 Task: Select Grocery. Add to cart, from El Rancho Supermercado for 1980 Tibbs Avenue, Plains, Montana 59859, Cell Number 406-826-7954, following items : Large Red Apple_x000D_
 - 3, Ataulfo Mango (each)_x000D_
 - 2, Giant Berry Farms Strawberries (16 oz)_x000D_
 - 1, Cilantro (bunch)_x000D_
 - 3, Oak Farms 1 gal Dairy Whole Milk with Vitamin D Jug_x000D_
 - 2, Best Maid Hamburger Slices Pickles (32 oz)_x000D_
 - 3, Bimbo Roles De Canela Cinnamon Rolls with Raisins (12.34 oz)_x000D_
 - 1, Coca-Cola Soda Bottle (16.9 oz x 6 ct)_x000D_
 - 2, Signature Select Tomatoes Diced (14.5 oz)_x000D_
 - 3, Taco Bell Original Taco Seasoning Mixed Packet (1 oz)_x000D_
 - 2
Action: Mouse moved to (318, 96)
Screenshot: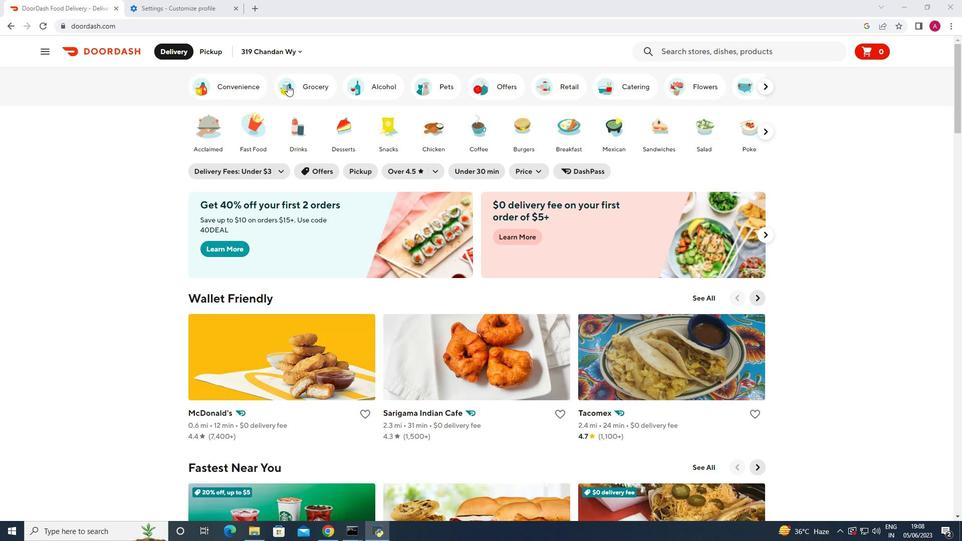 
Action: Mouse pressed left at (318, 96)
Screenshot: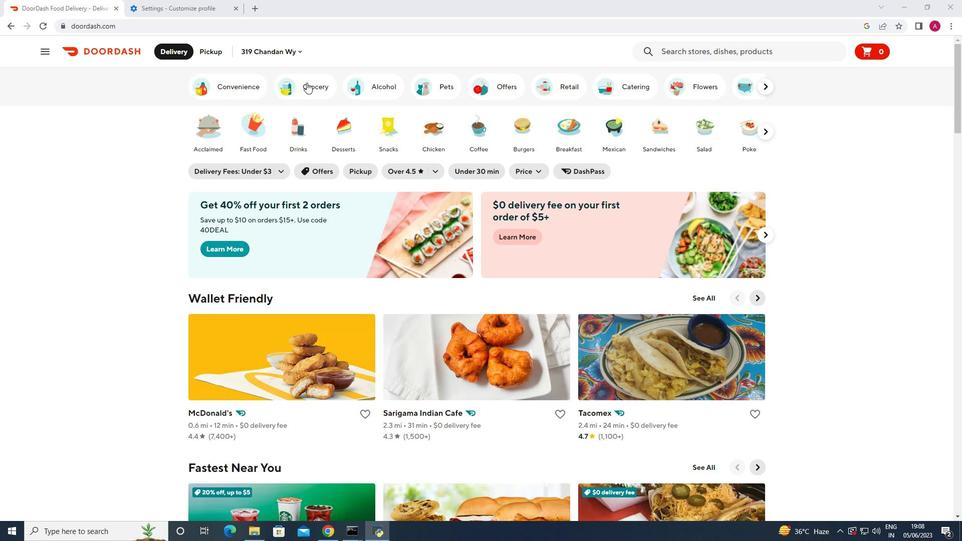 
Action: Mouse moved to (286, 373)
Screenshot: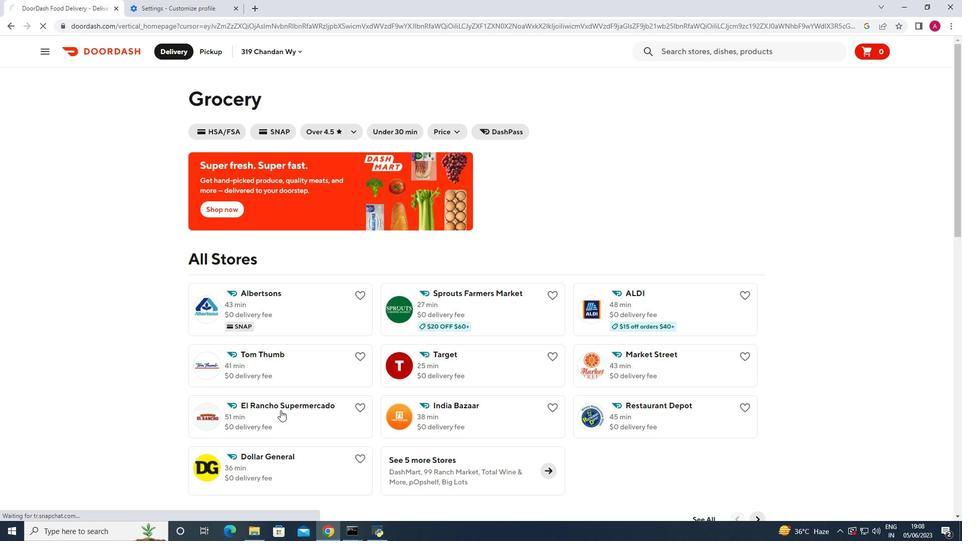 
Action: Mouse pressed left at (286, 373)
Screenshot: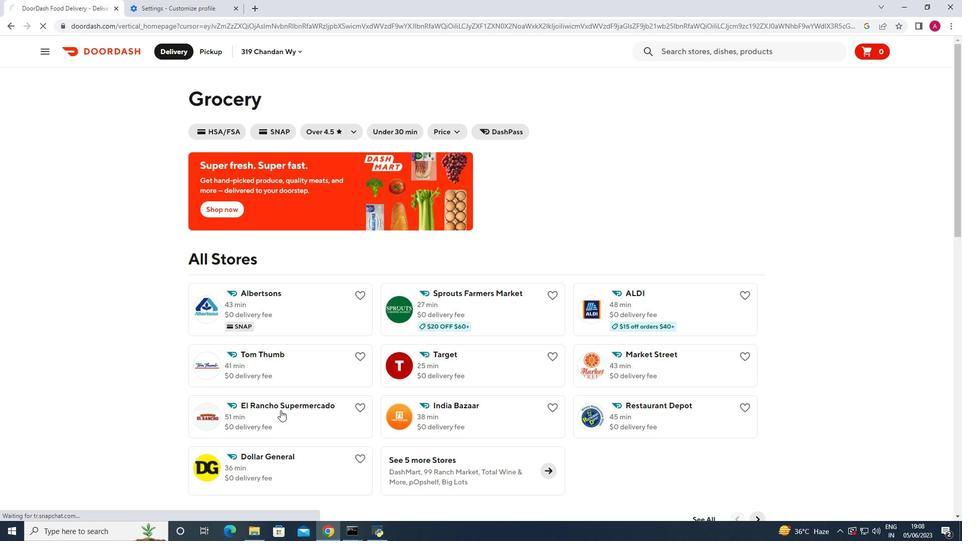 
Action: Mouse moved to (277, 403)
Screenshot: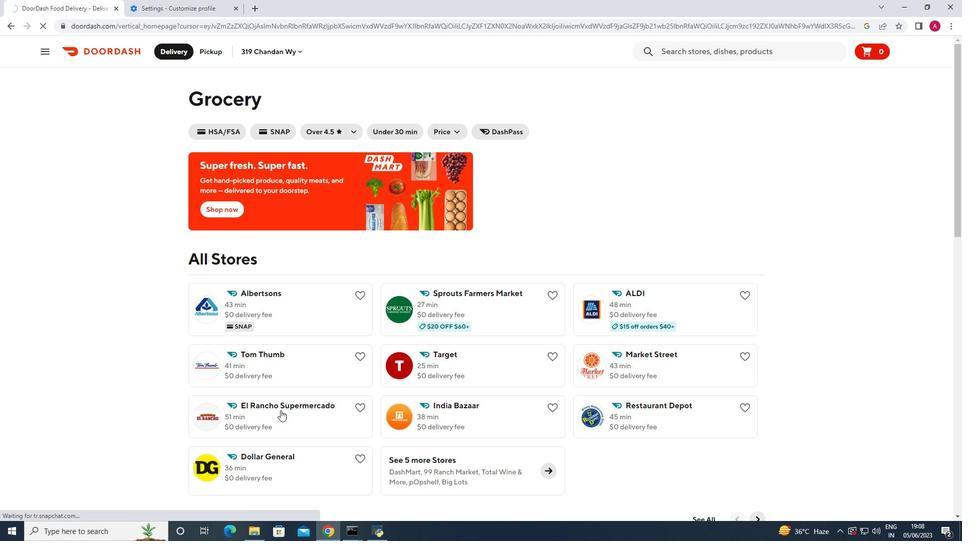 
Action: Mouse pressed left at (277, 403)
Screenshot: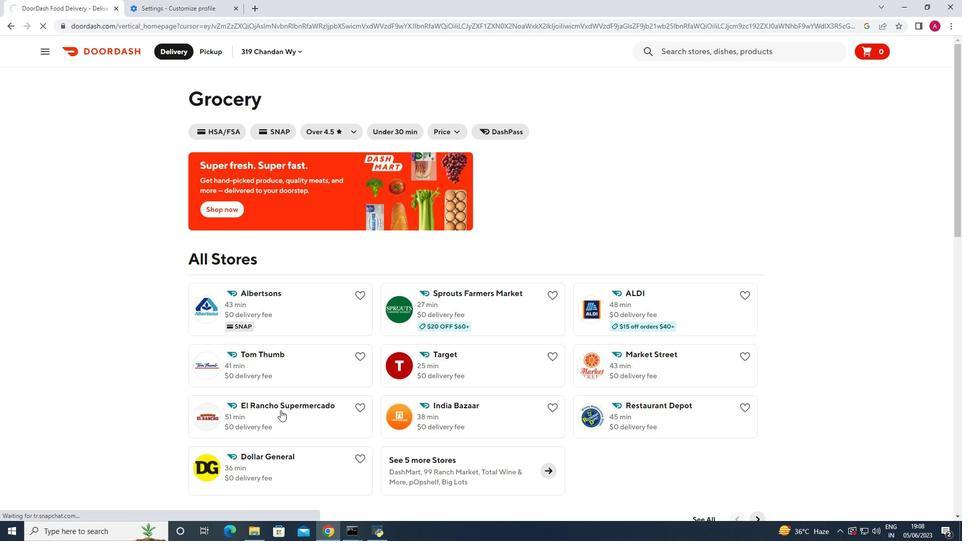 
Action: Mouse moved to (208, 47)
Screenshot: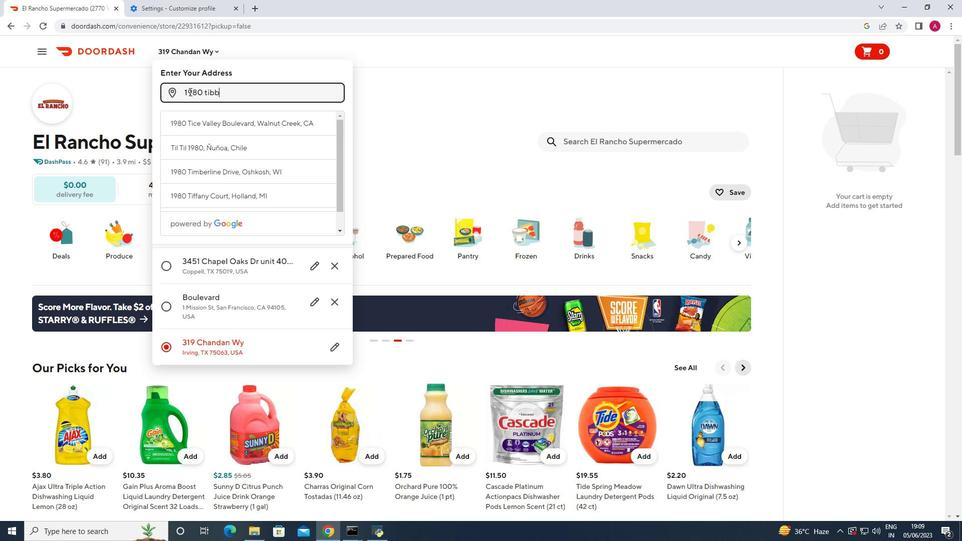 
Action: Mouse pressed left at (208, 47)
Screenshot: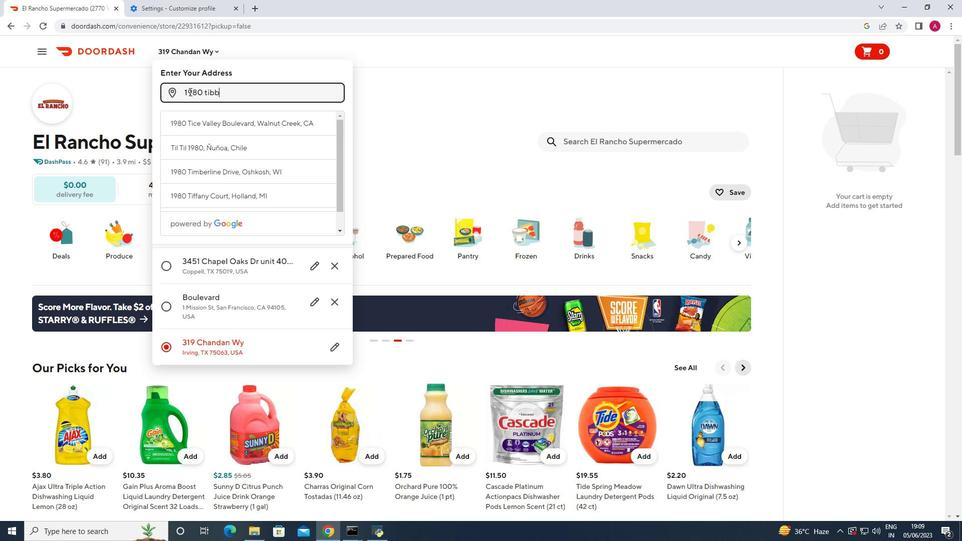 
Action: Mouse moved to (210, 89)
Screenshot: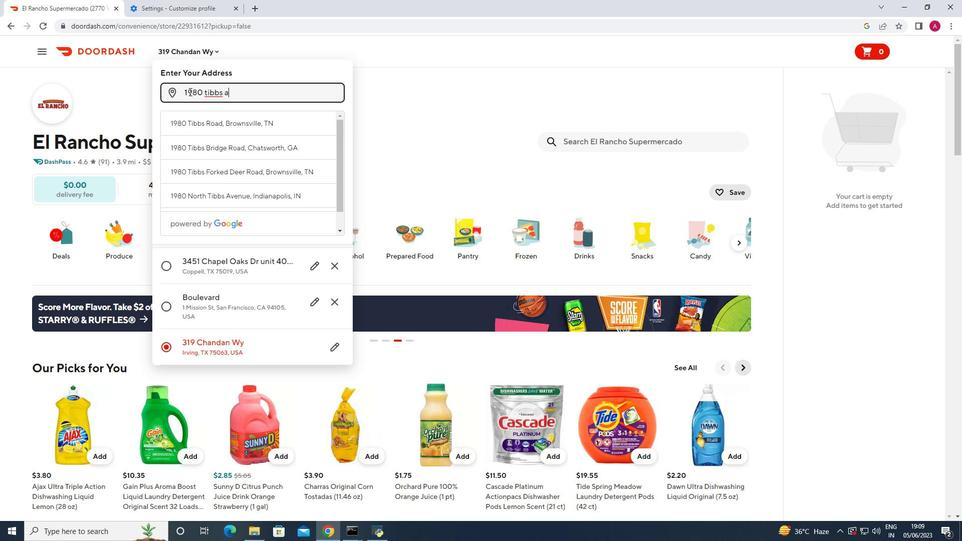 
Action: Mouse pressed left at (210, 89)
Screenshot: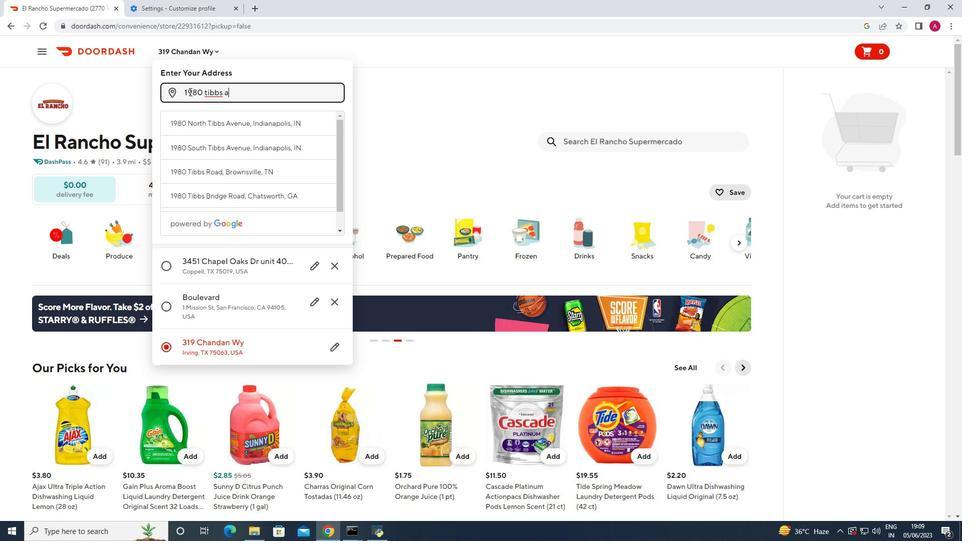 
Action: Key pressed 1980<Key.space>tibbs<Key.space>avenue<Key.space>plains<Key.space>supermercado<Key.space><Key.enter>
Screenshot: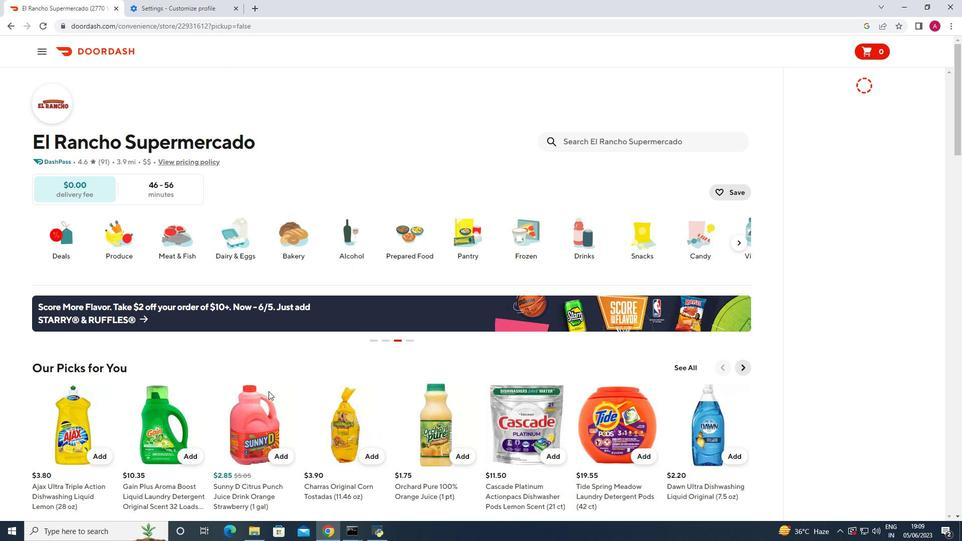 
Action: Mouse moved to (229, 204)
Screenshot: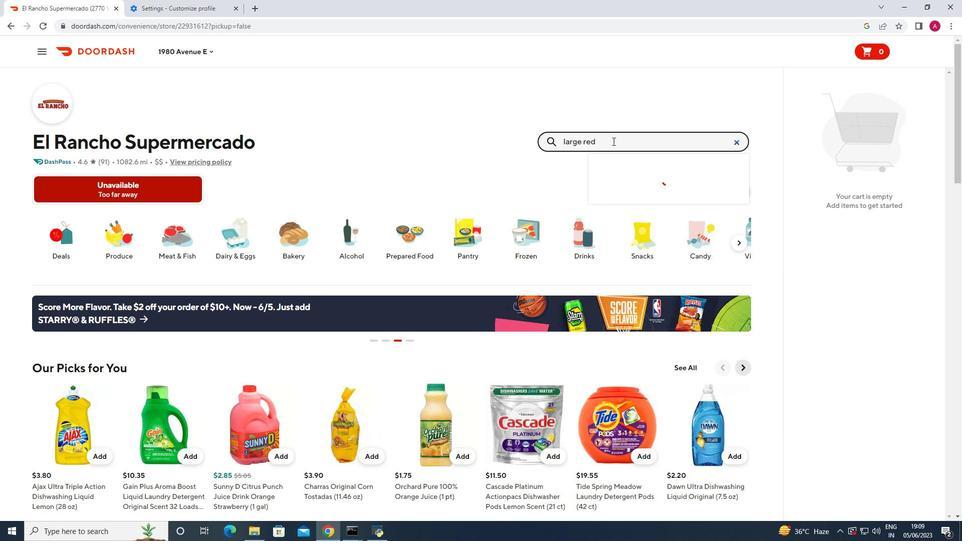 
Action: Mouse scrolled (229, 204) with delta (0, 0)
Screenshot: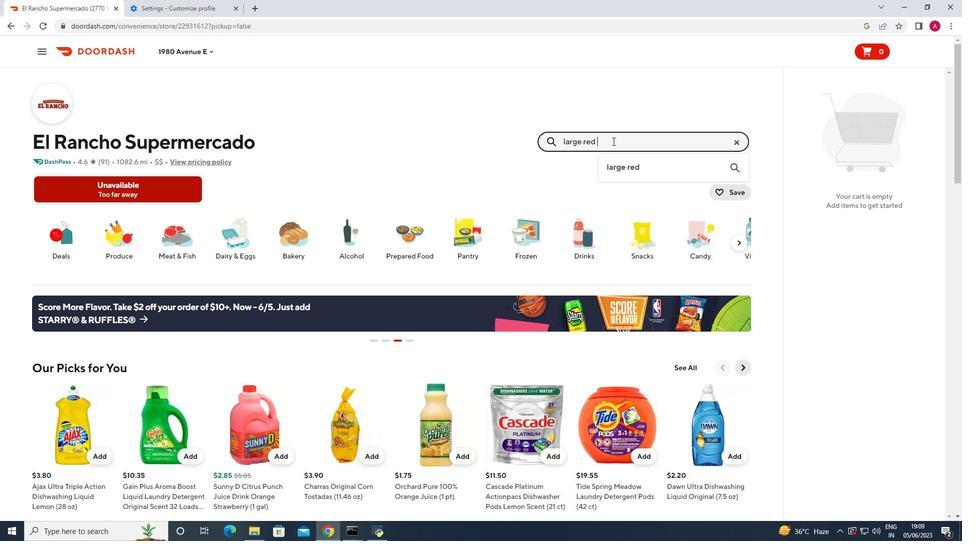 
Action: Mouse scrolled (229, 204) with delta (0, 0)
Screenshot: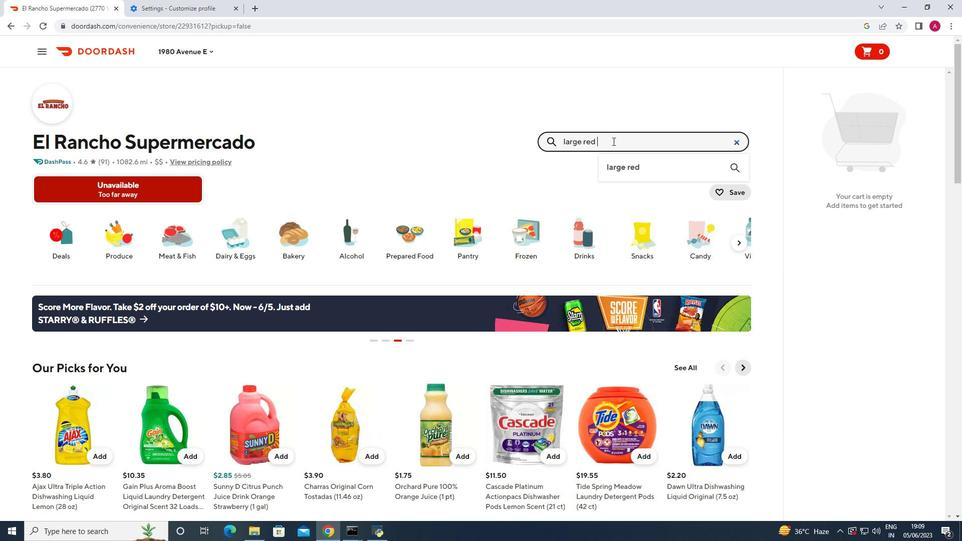 
Action: Mouse scrolled (229, 203) with delta (0, 0)
Screenshot: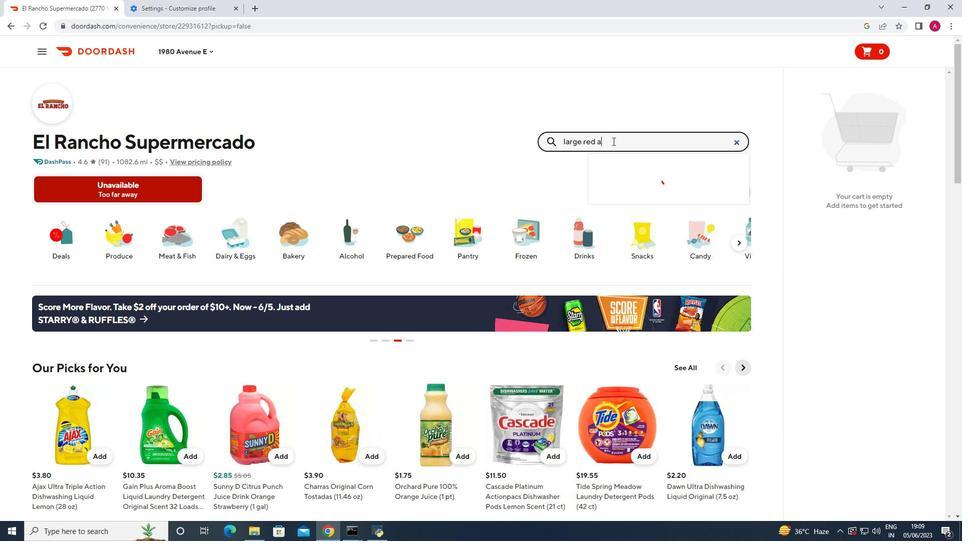 
Action: Mouse scrolled (229, 203) with delta (0, 0)
Screenshot: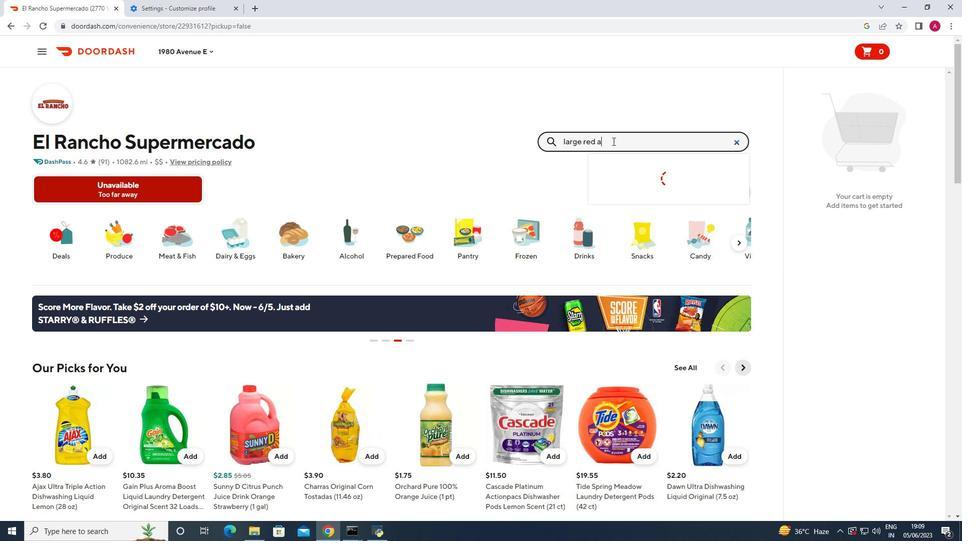 
Action: Mouse scrolled (229, 204) with delta (0, 0)
Screenshot: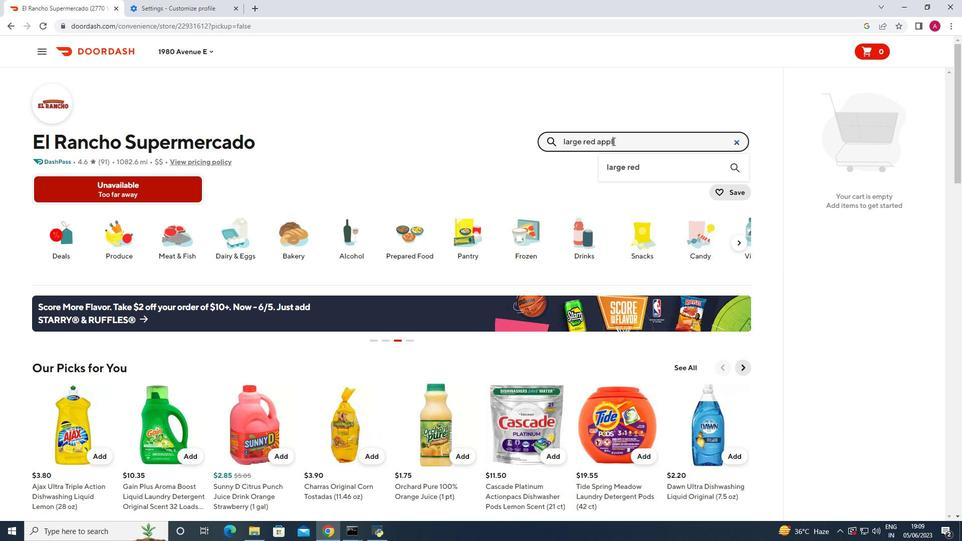 
Action: Mouse scrolled (229, 204) with delta (0, 0)
Screenshot: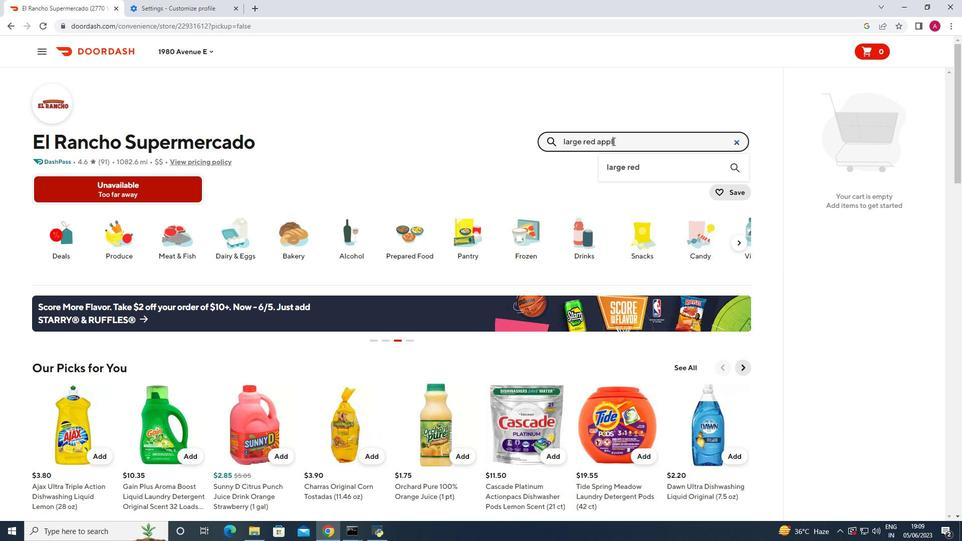 
Action: Mouse scrolled (229, 204) with delta (0, 0)
Screenshot: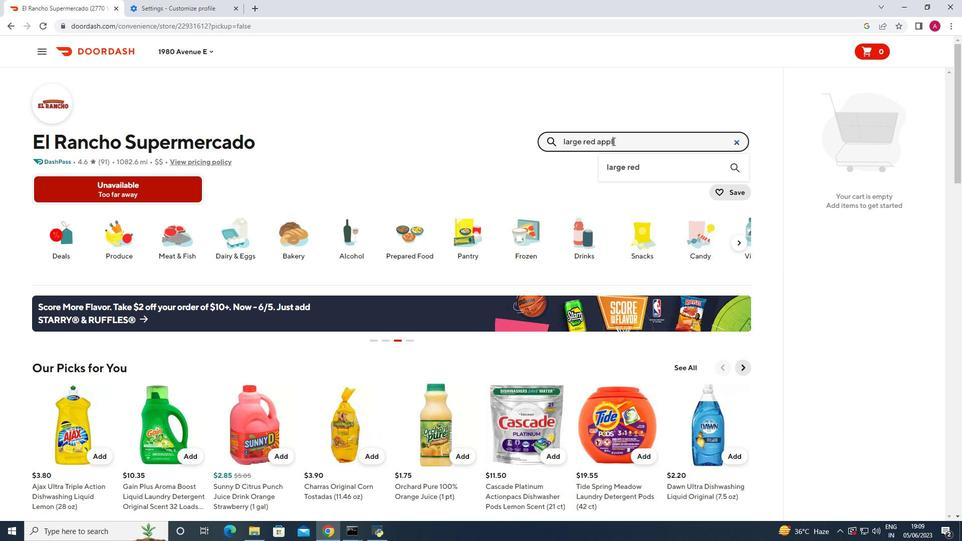 
Action: Mouse moved to (398, 96)
Screenshot: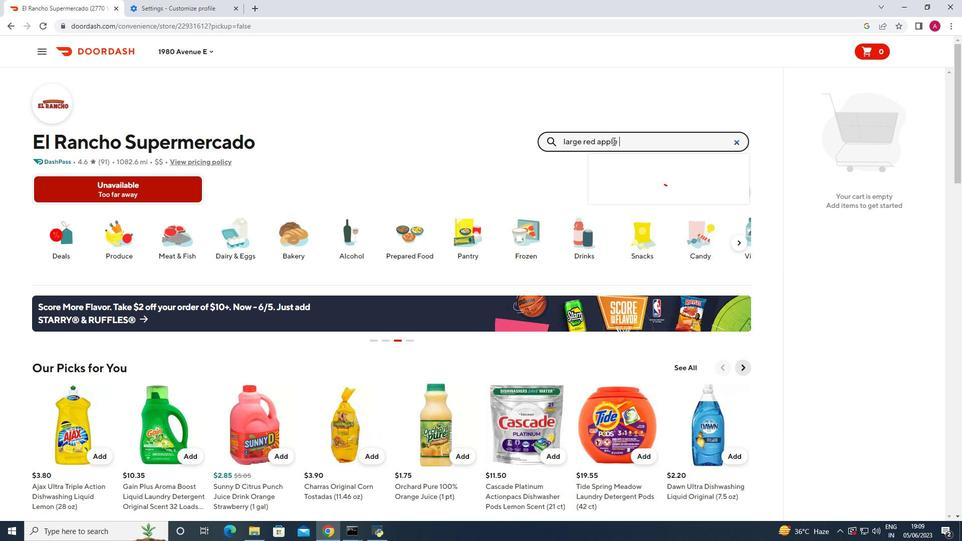 
Action: Mouse pressed left at (398, 96)
Screenshot: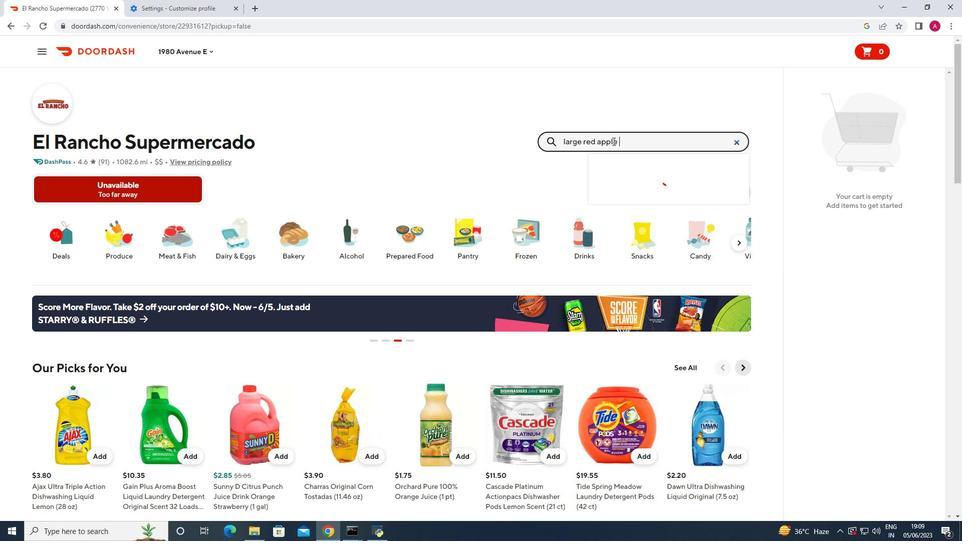 
Action: Mouse moved to (102, 49)
Screenshot: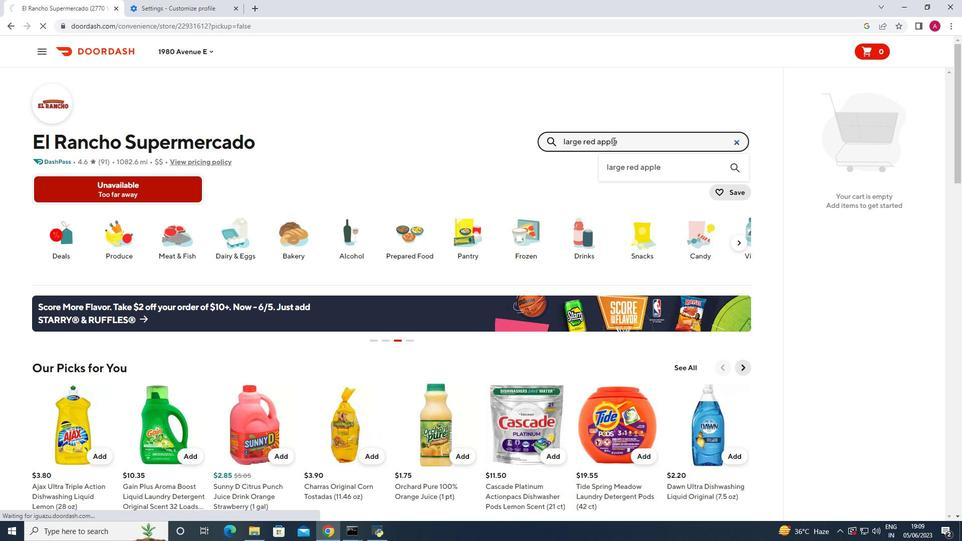 
Action: Mouse pressed left at (102, 49)
Screenshot: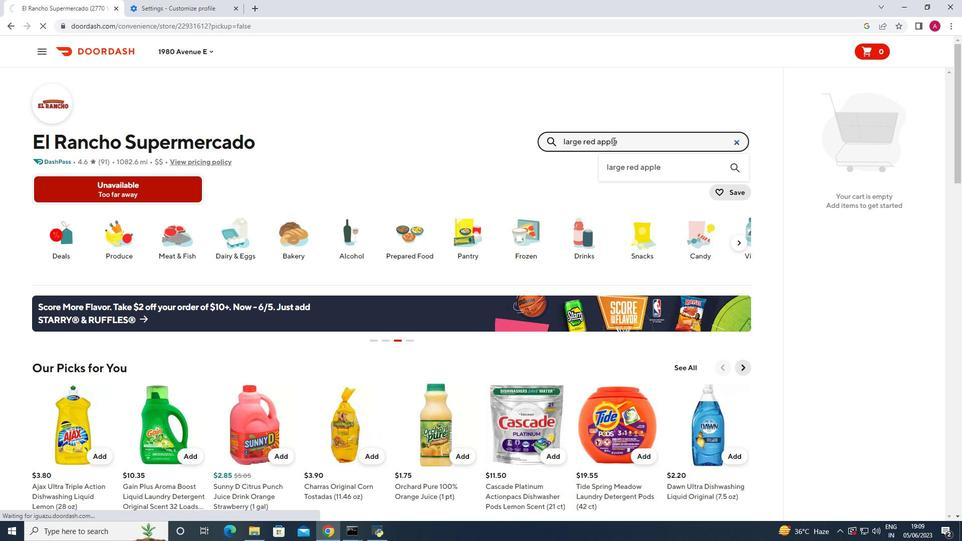 
Action: Mouse moved to (306, 82)
Screenshot: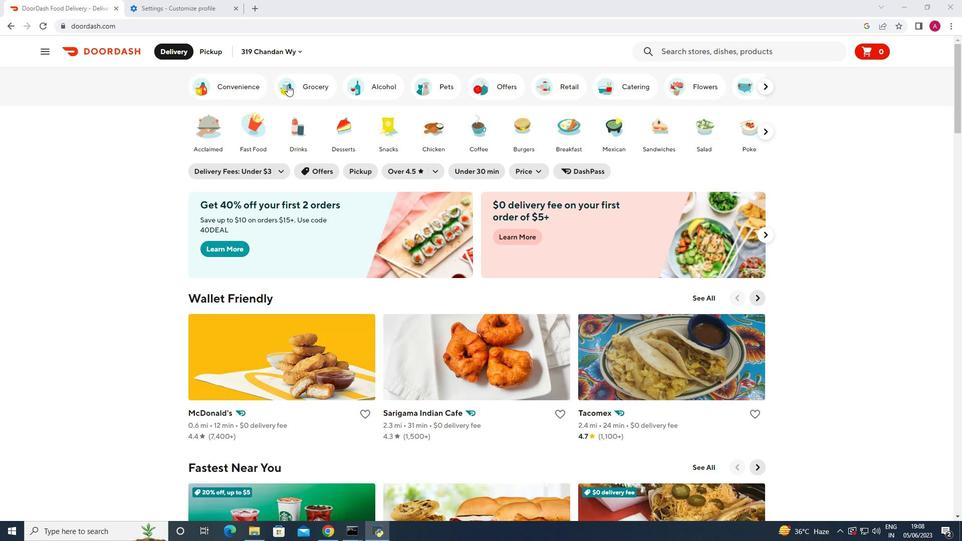 
Action: Mouse pressed left at (306, 82)
Screenshot: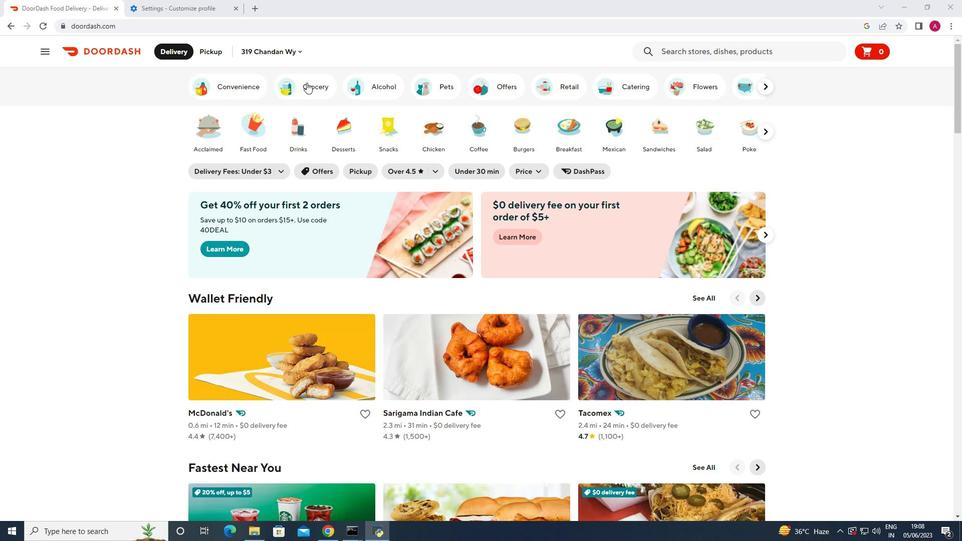 
Action: Mouse moved to (280, 410)
Screenshot: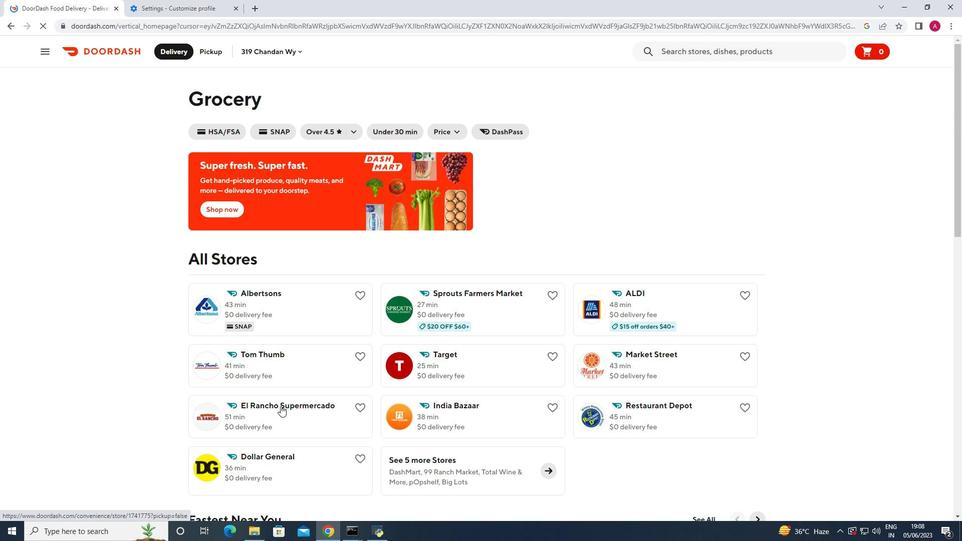 
Action: Mouse pressed left at (280, 410)
Screenshot: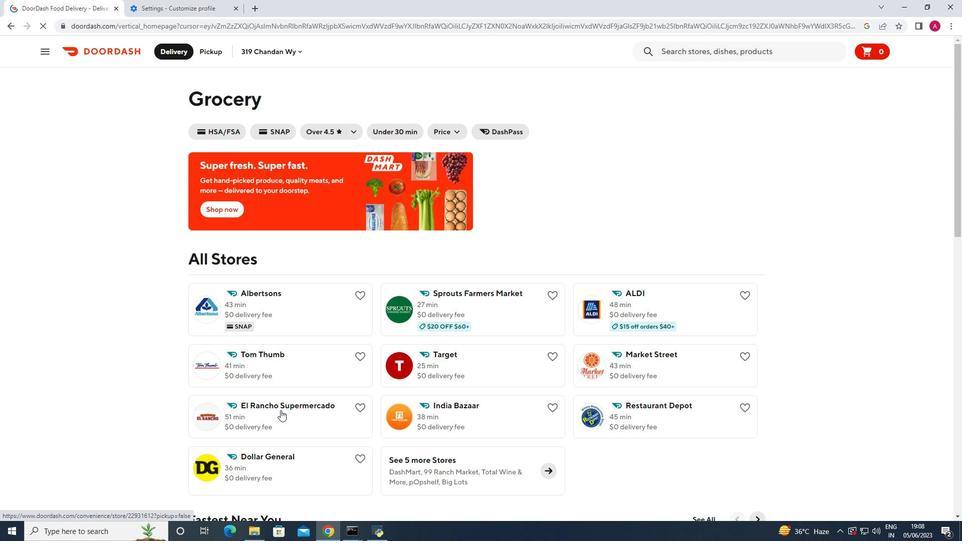 
Action: Mouse moved to (186, 53)
Screenshot: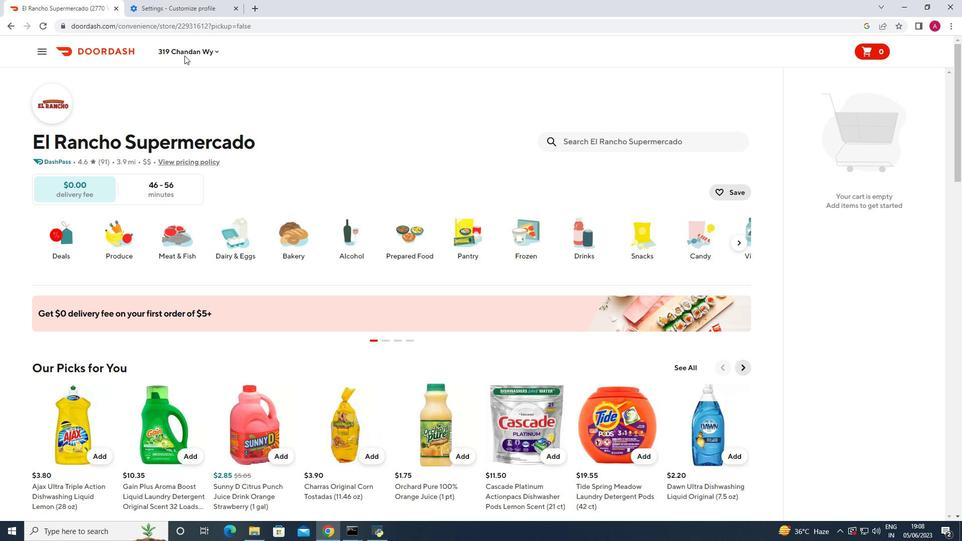 
Action: Mouse pressed left at (186, 53)
Screenshot: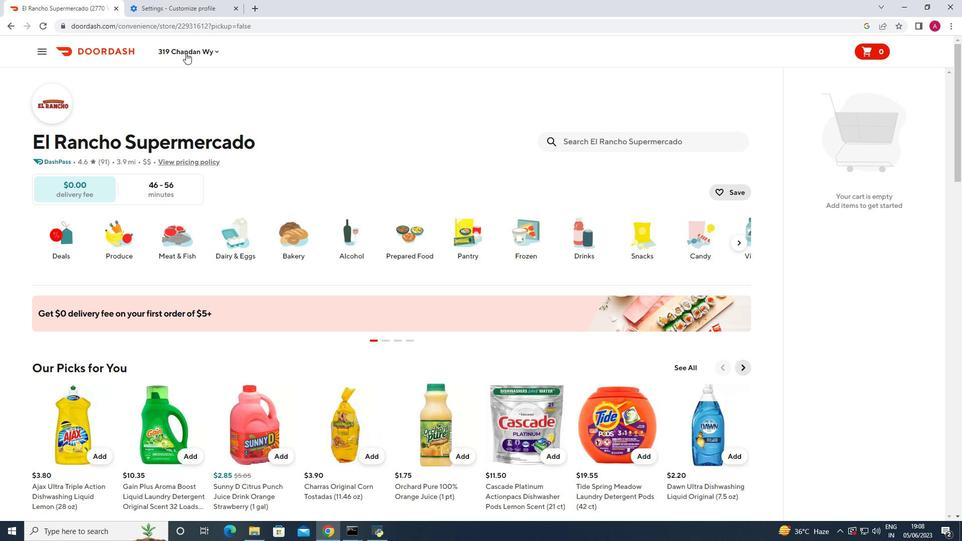 
Action: Mouse moved to (189, 91)
Screenshot: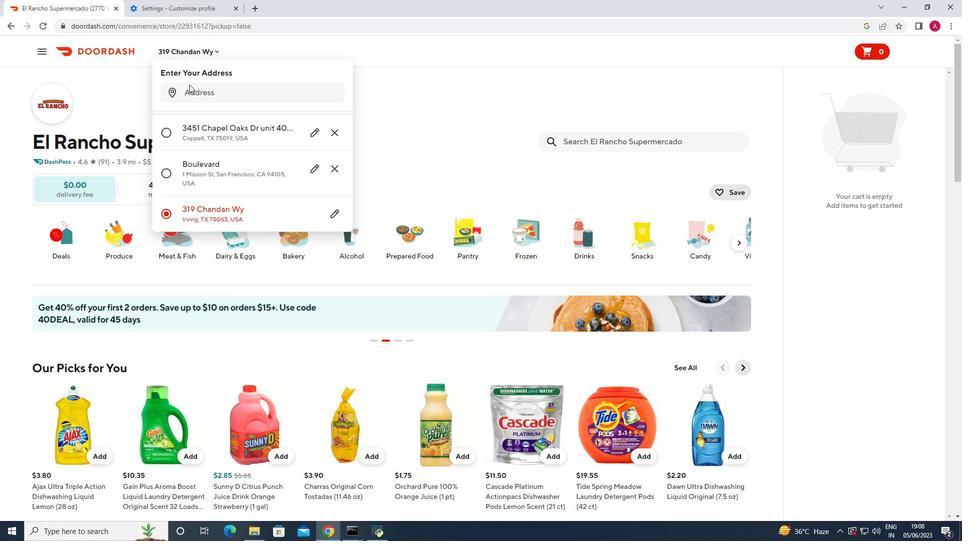 
Action: Mouse pressed left at (189, 91)
Screenshot: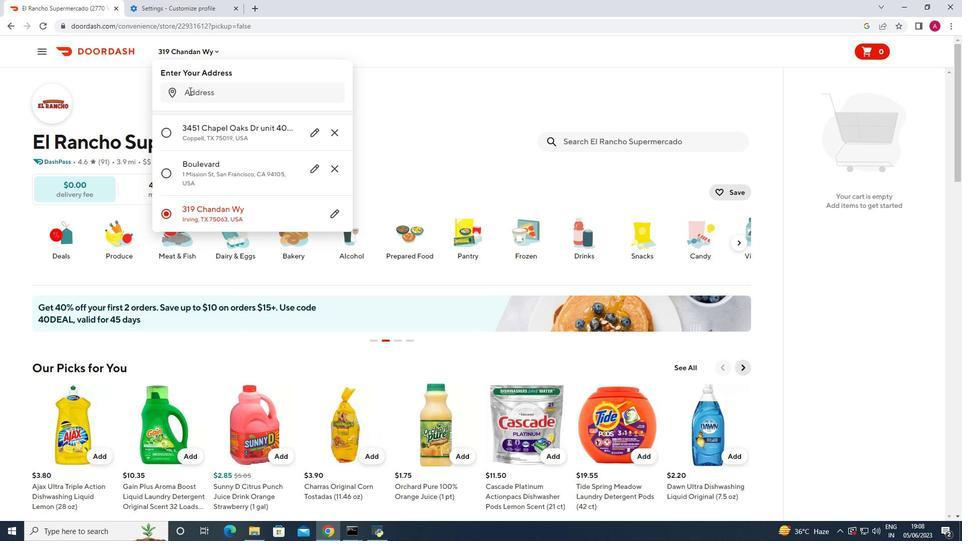 
Action: Mouse moved to (189, 91)
Screenshot: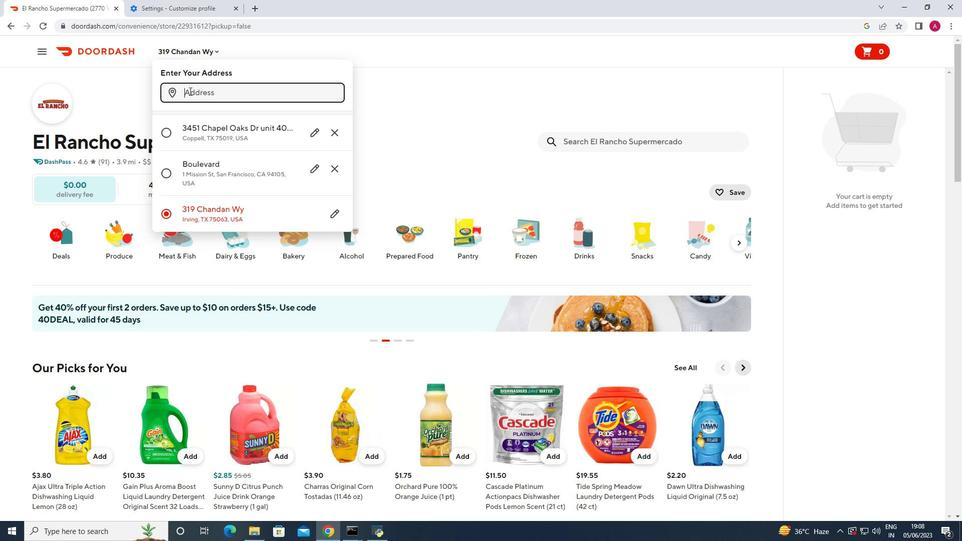 
Action: Key pressed 1980<Key.space>tibbs<Key.space>avenue<Key.space>plan<Key.backspace>ins<Key.space>montana<Key.space>59859<Key.enter>
Screenshot: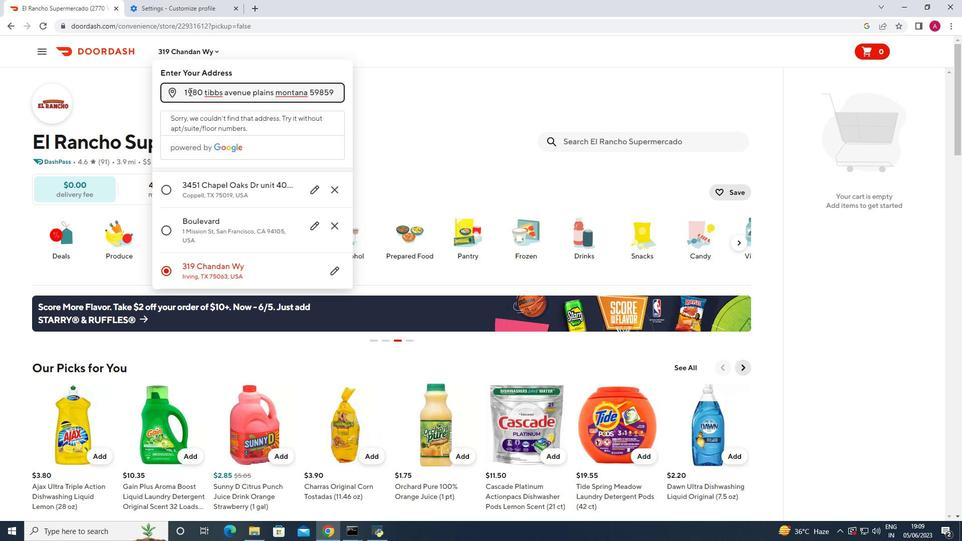 
Action: Mouse moved to (268, 391)
Screenshot: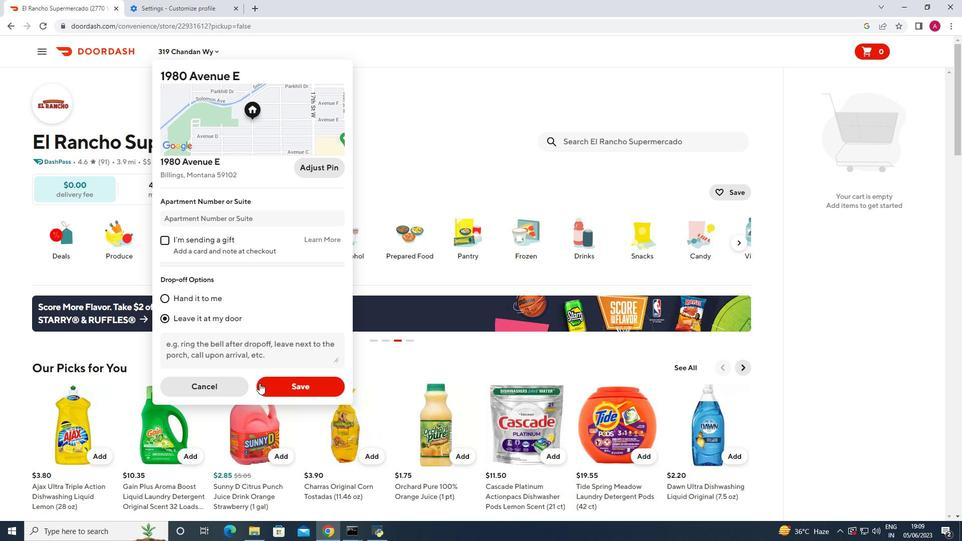 
Action: Mouse pressed left at (268, 391)
Screenshot: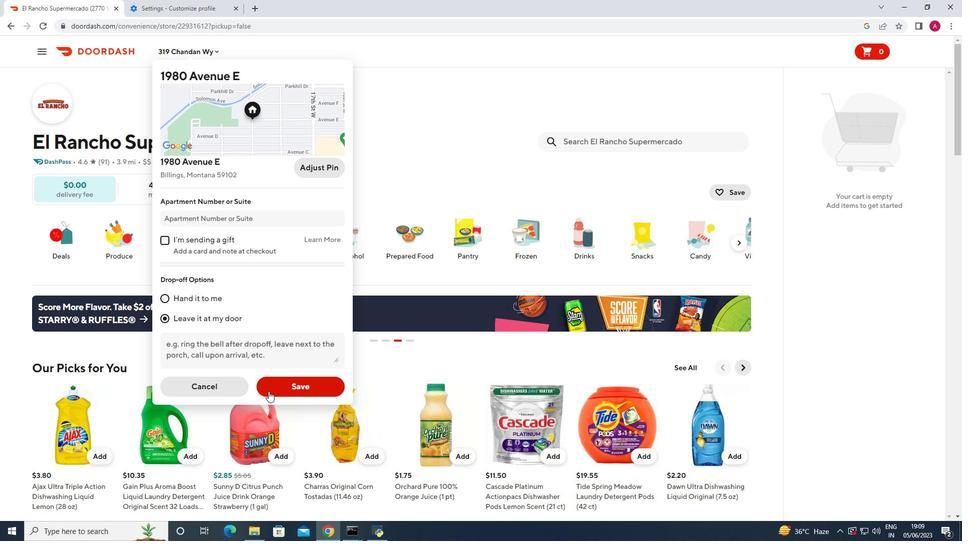 
Action: Mouse moved to (613, 141)
Screenshot: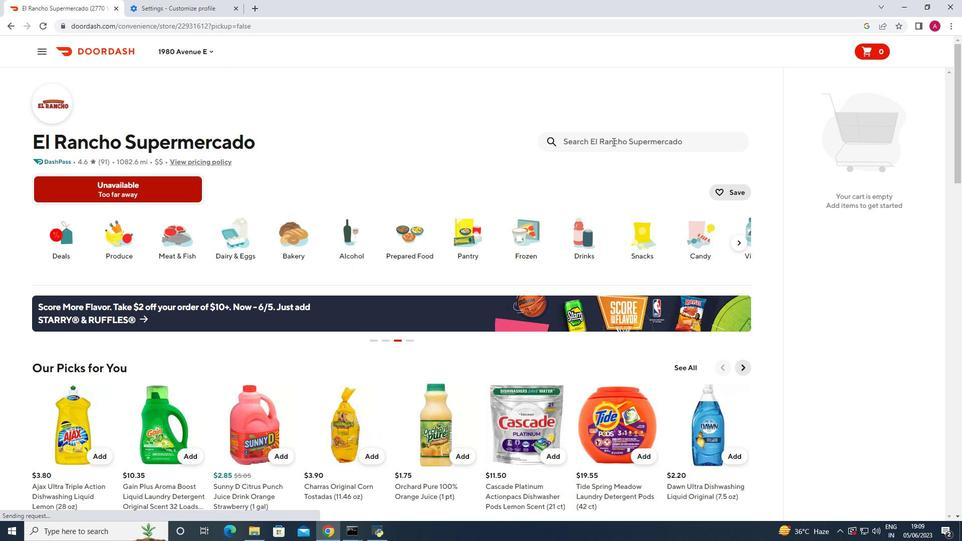 
Action: Mouse pressed left at (613, 141)
Screenshot: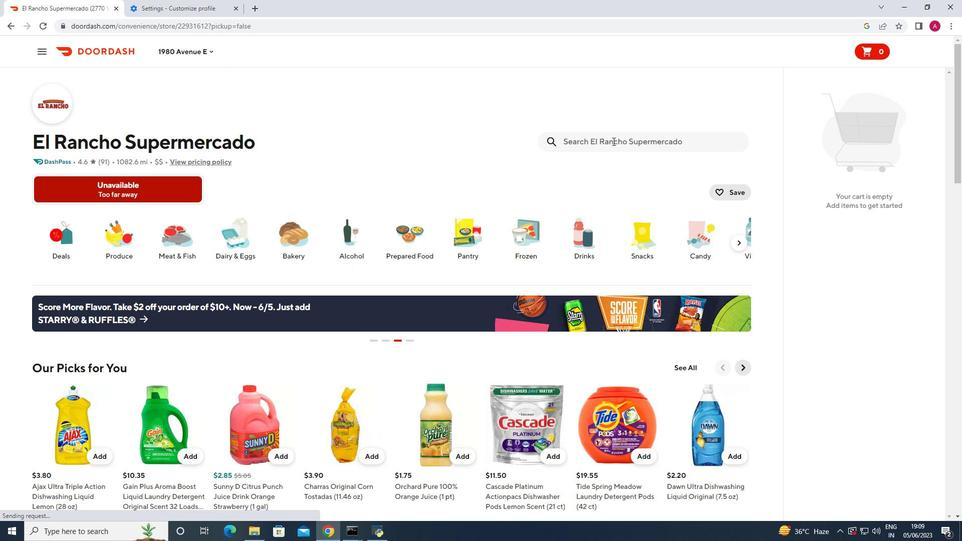 
Action: Key pressed large<Key.space>red<Key.space>apple<Key.space><Key.enter>
Screenshot: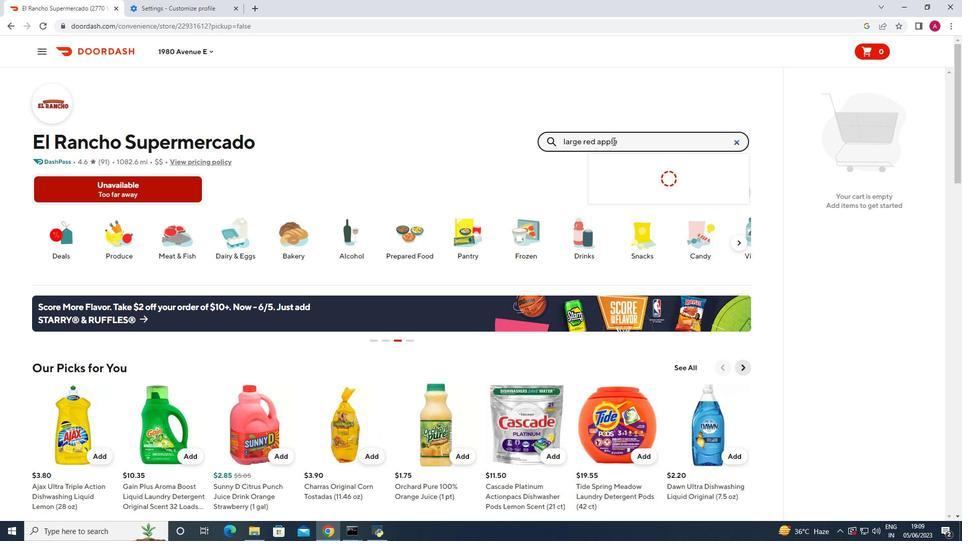 
Action: Mouse moved to (95, 242)
Screenshot: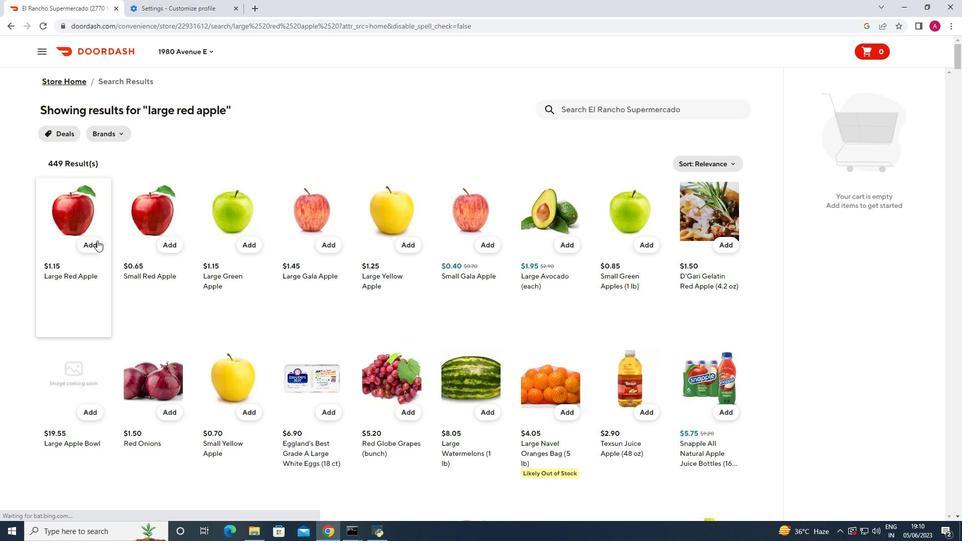 
Action: Mouse pressed left at (95, 242)
Screenshot: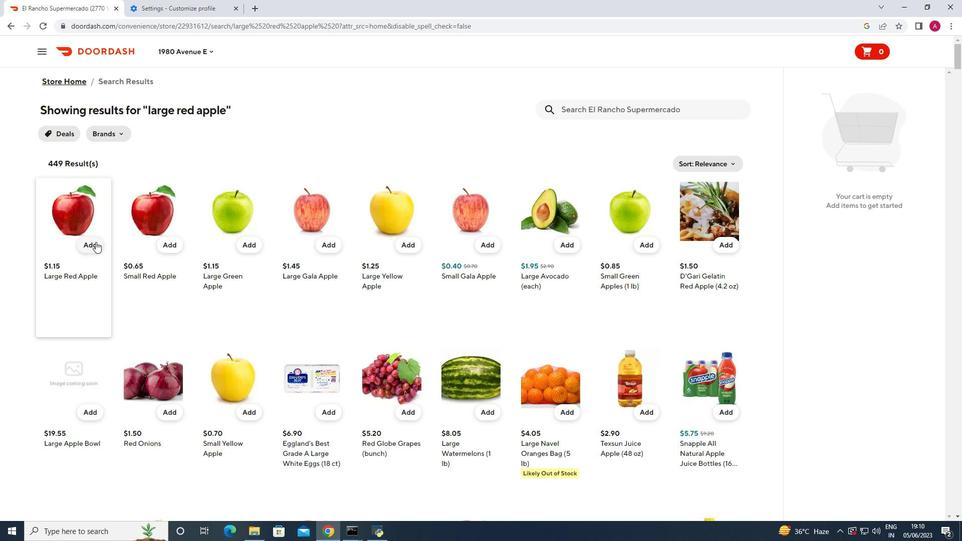 
Action: Mouse moved to (927, 158)
Screenshot: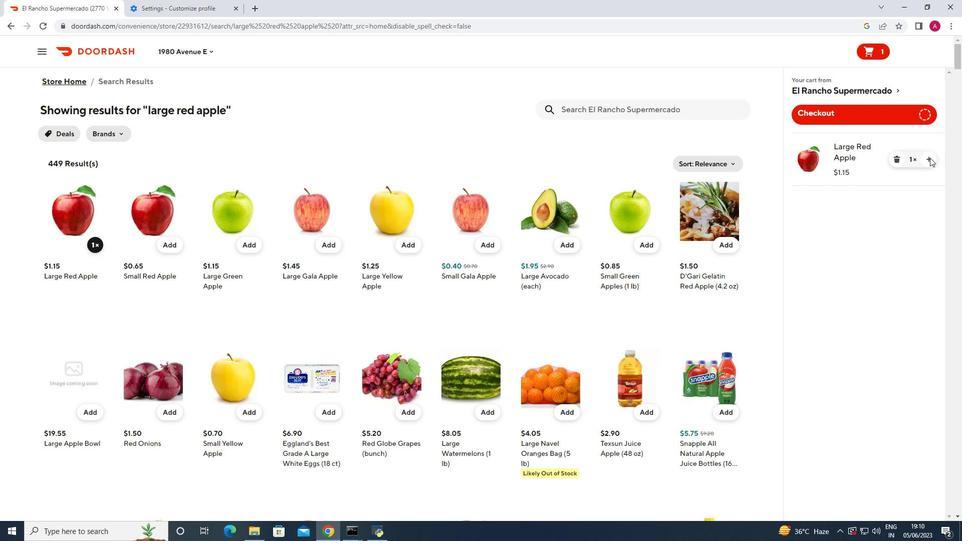 
Action: Mouse pressed left at (927, 158)
Screenshot: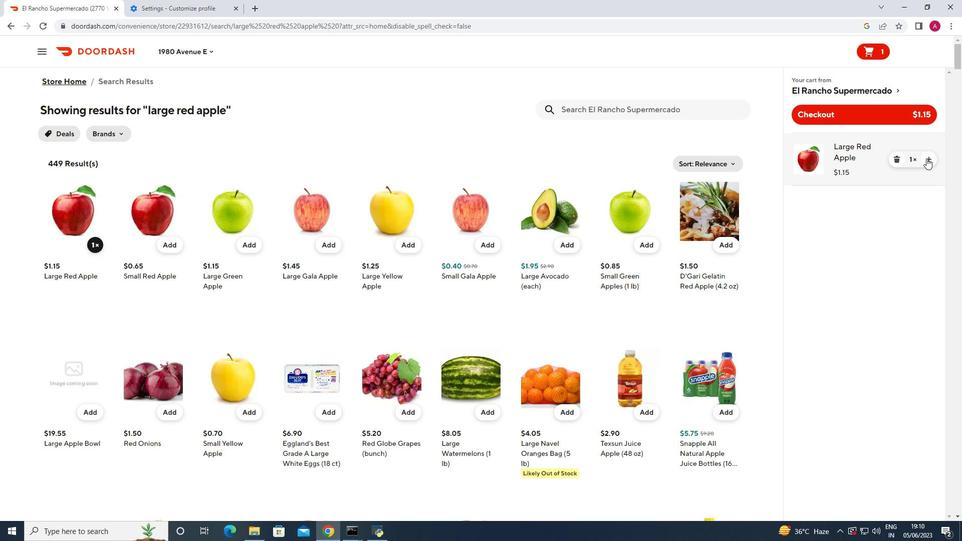 
Action: Mouse pressed left at (927, 158)
Screenshot: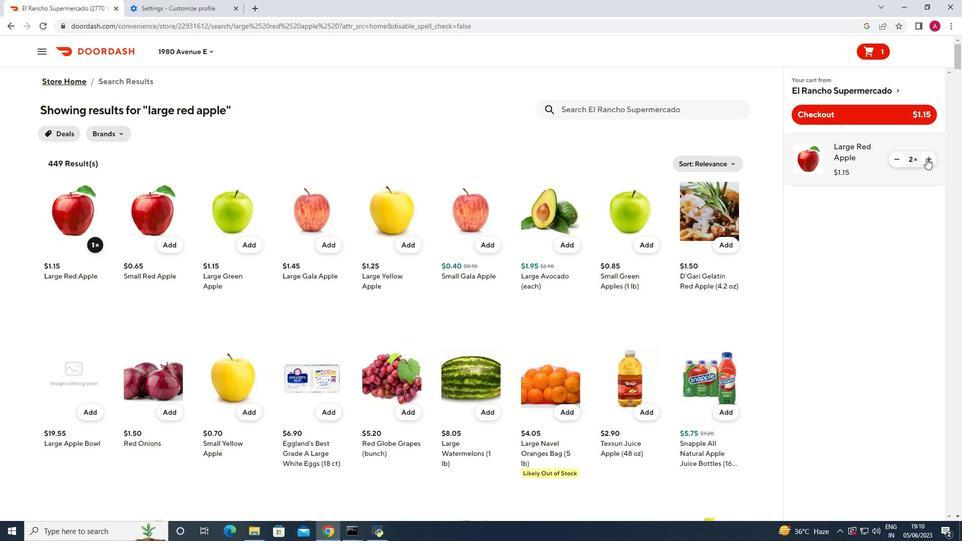 
Action: Mouse moved to (617, 113)
Screenshot: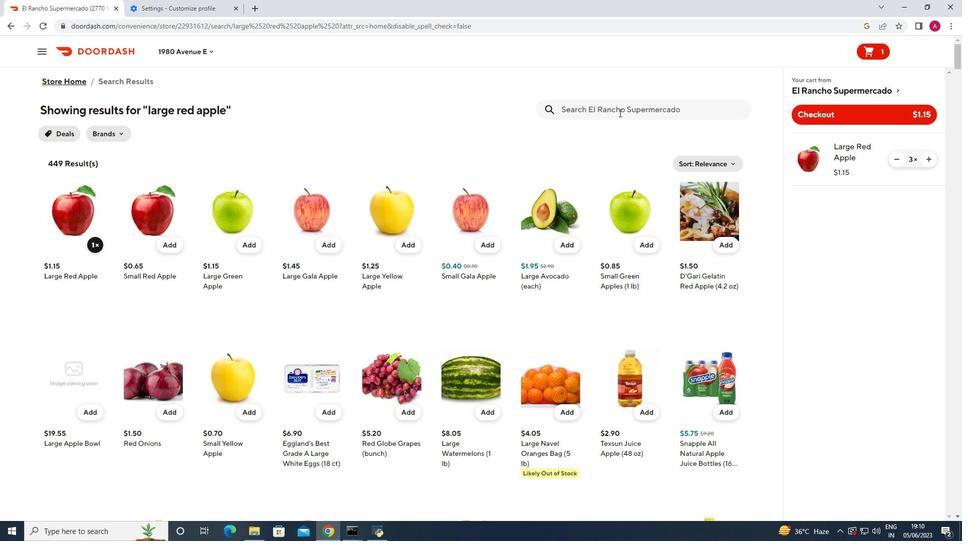 
Action: Mouse pressed left at (617, 113)
Screenshot: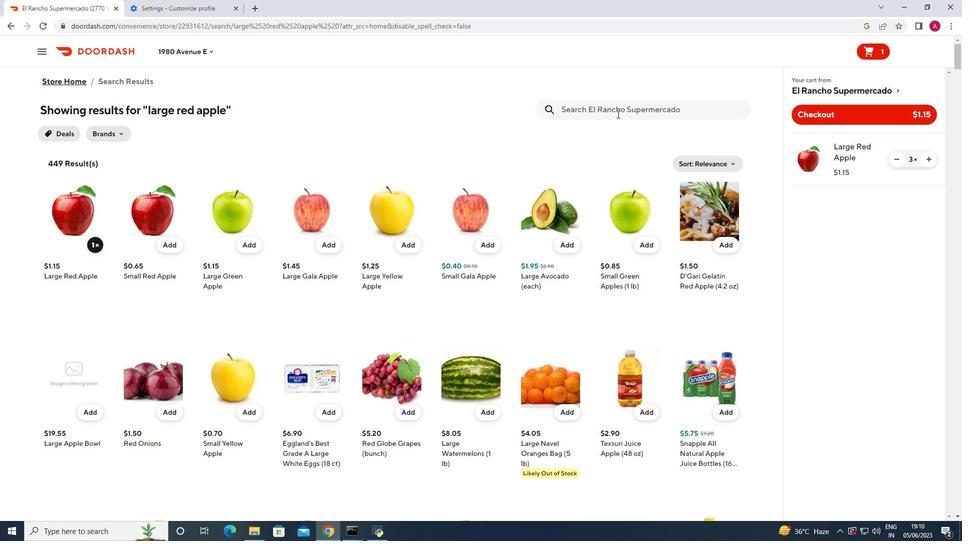 
Action: Key pressed ataulfo<Key.space>mango<Key.space><Key.enter>
Screenshot: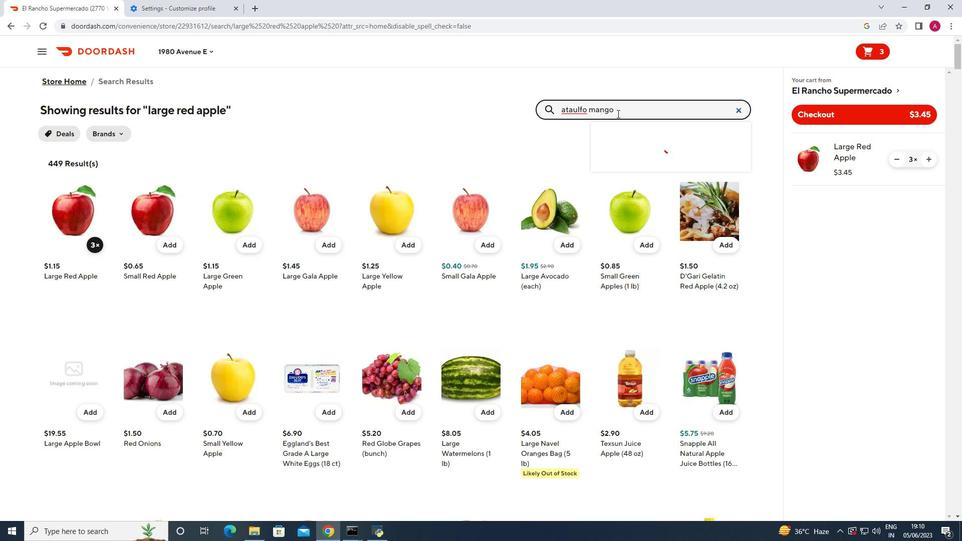 
Action: Mouse moved to (88, 239)
Screenshot: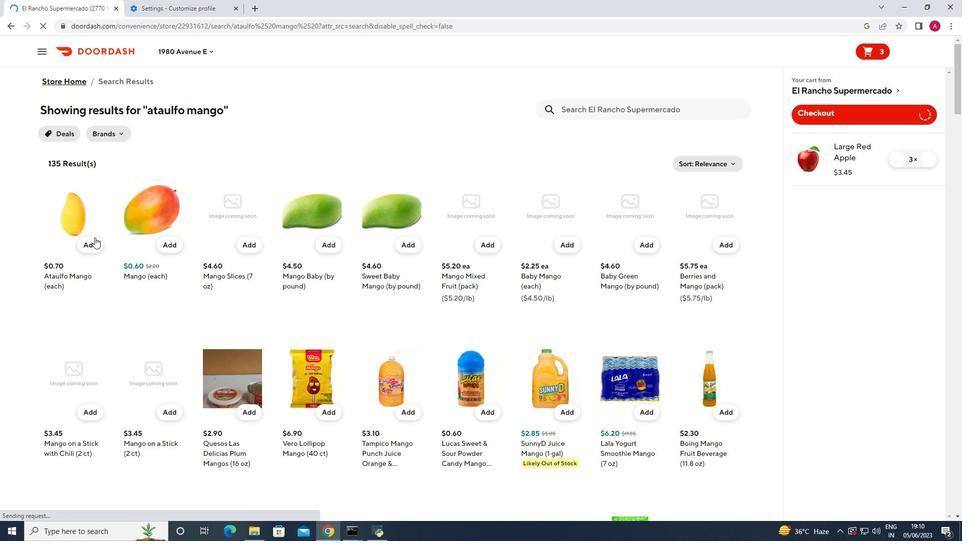 
Action: Mouse pressed left at (88, 239)
Screenshot: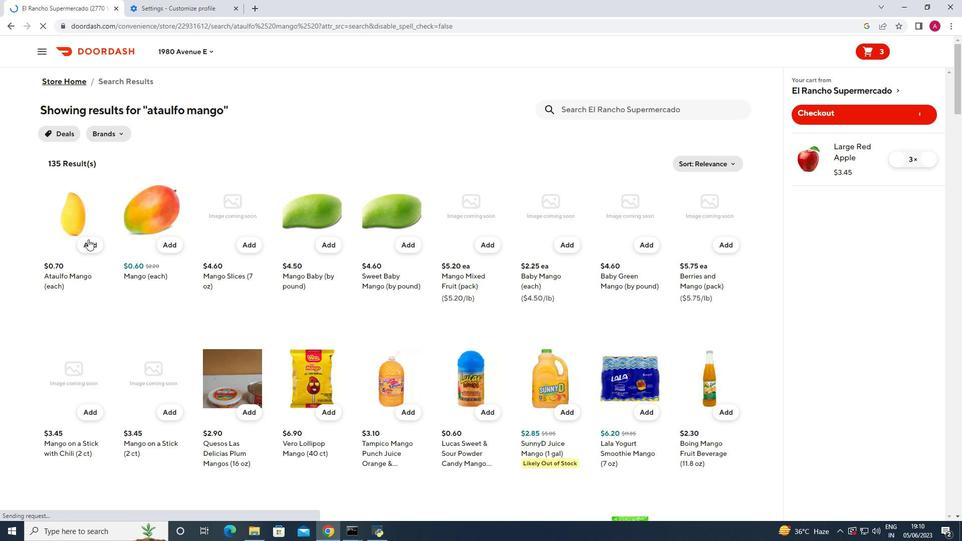 
Action: Mouse moved to (928, 206)
Screenshot: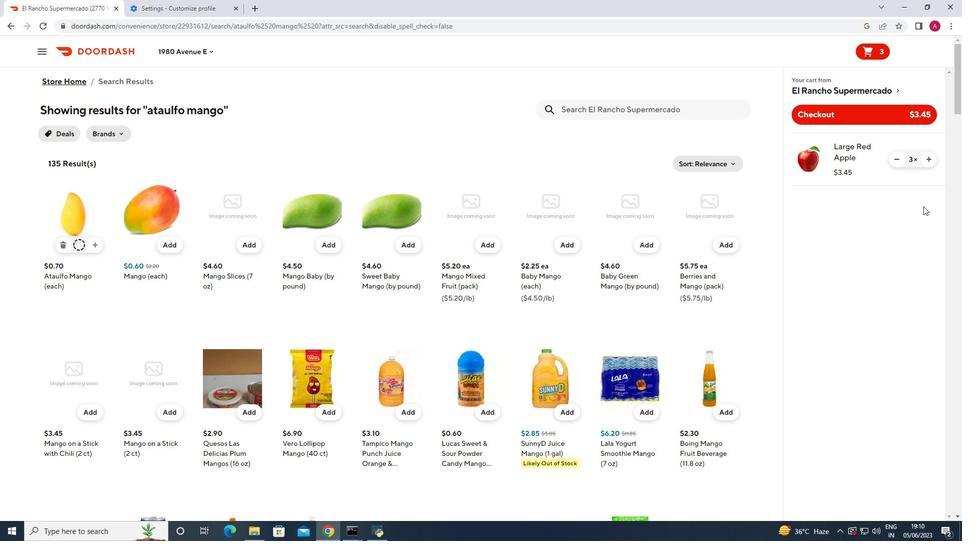 
Action: Mouse pressed left at (928, 206)
Screenshot: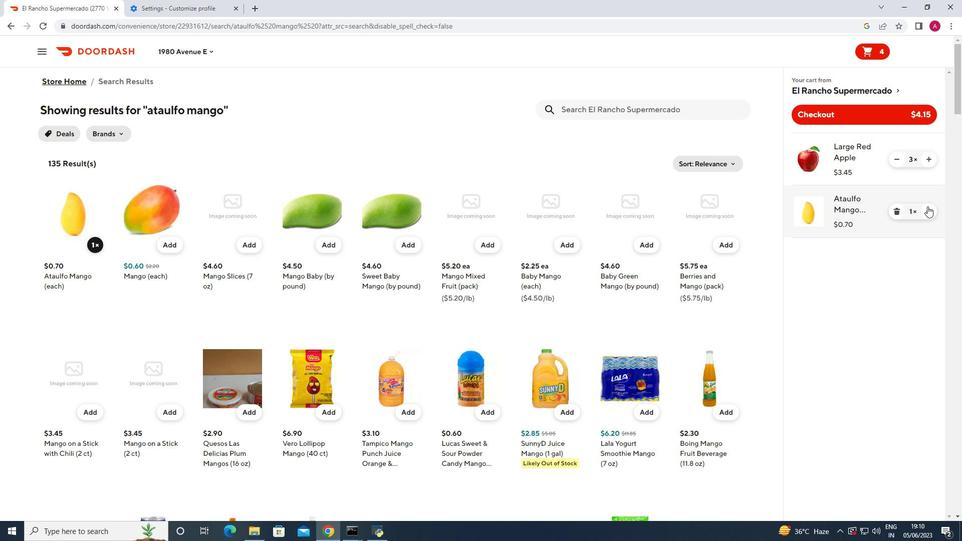 
Action: Mouse moved to (589, 108)
Screenshot: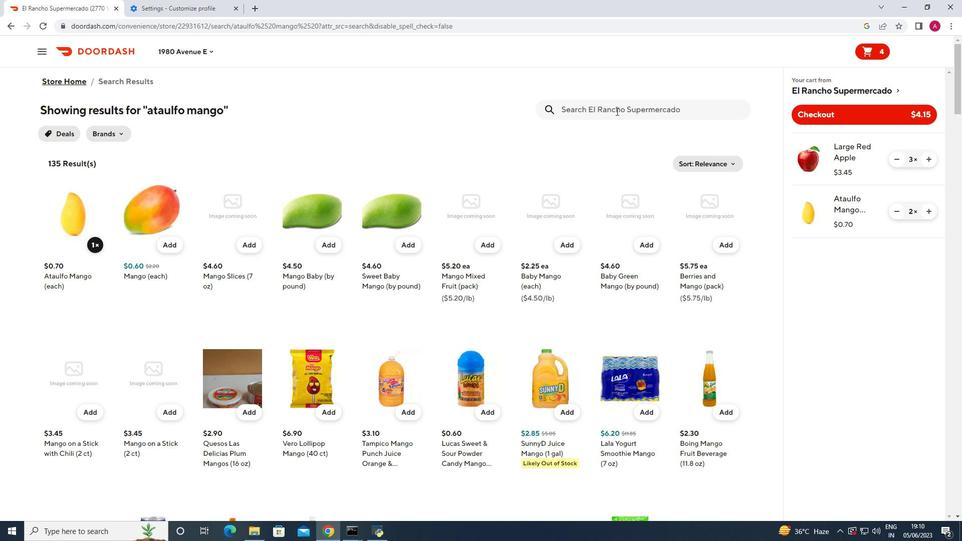 
Action: Mouse pressed left at (589, 108)
Screenshot: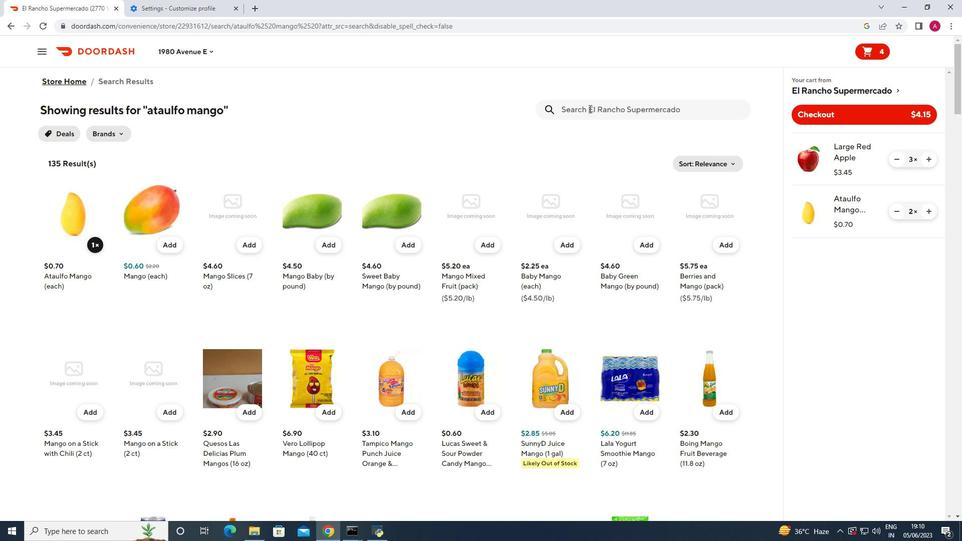
Action: Key pressed giant<Key.space>berry<Key.space>farms<Key.space>strawberrie<Key.enter>
Screenshot: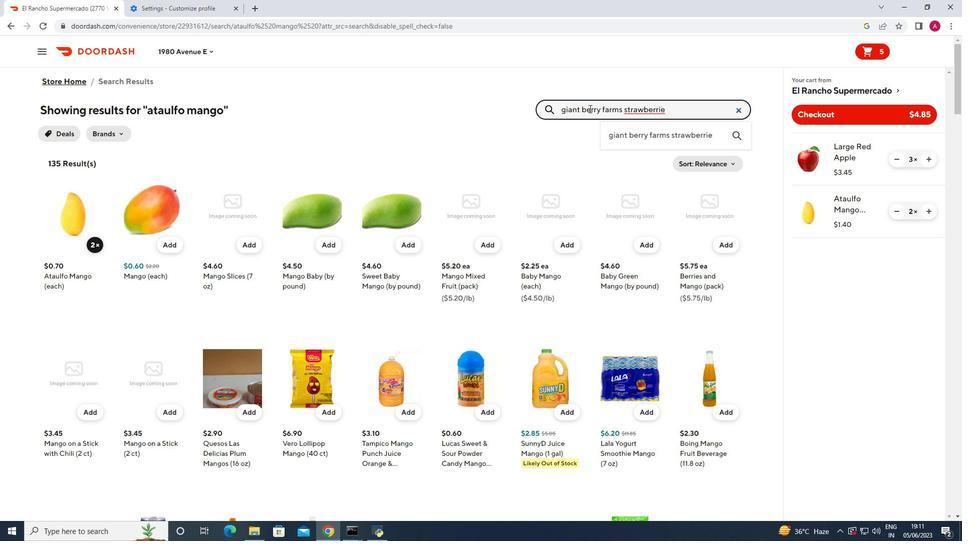 
Action: Mouse moved to (93, 267)
Screenshot: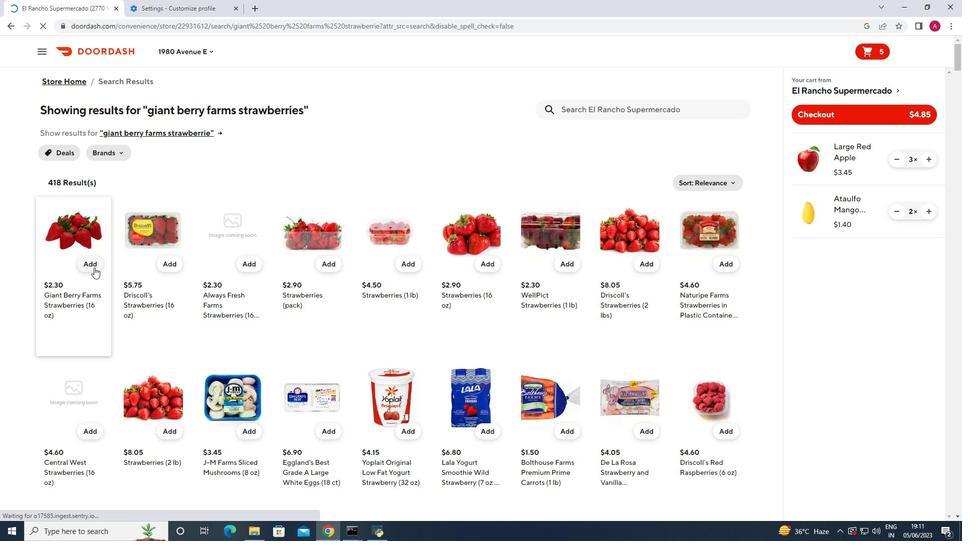 
Action: Mouse pressed left at (93, 267)
Screenshot: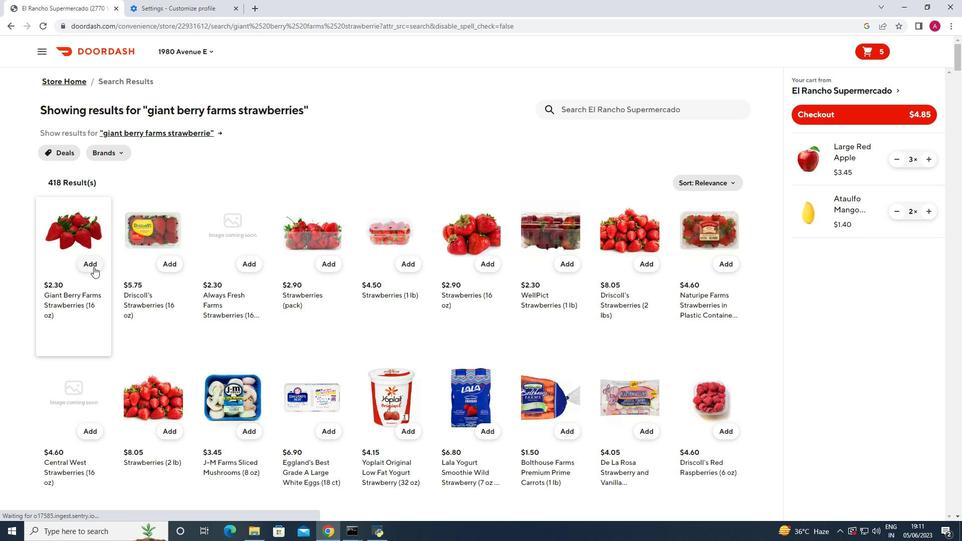 
Action: Mouse moved to (577, 108)
Screenshot: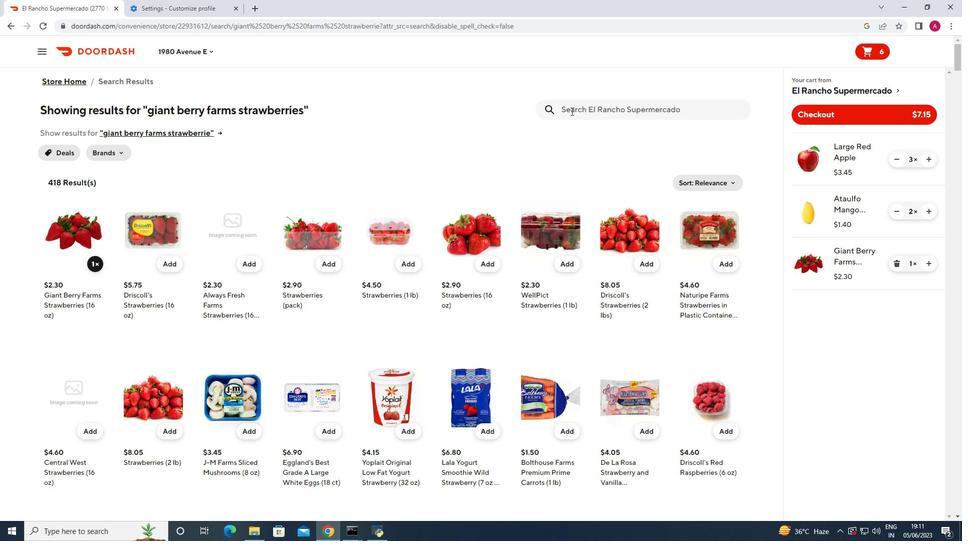 
Action: Mouse pressed left at (577, 108)
Screenshot: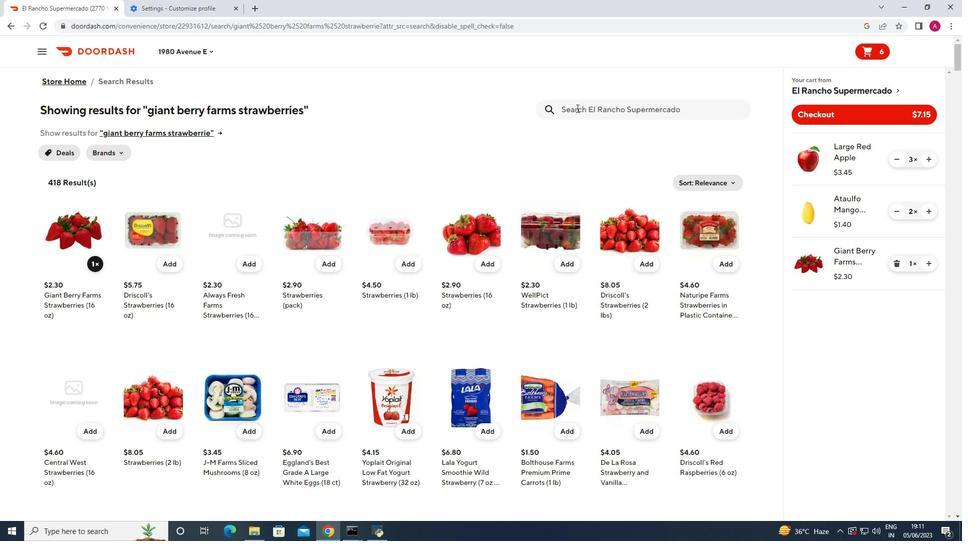 
Action: Key pressed oak<Key.space>farms<Key.space>1<Key.space>gal<Key.space>dairy<Key.space>whole<Key.space>milk<Key.space>withg<Key.backspace><Key.space>vitamin<Key.space>d<Key.space>jug<Key.enter>
Screenshot: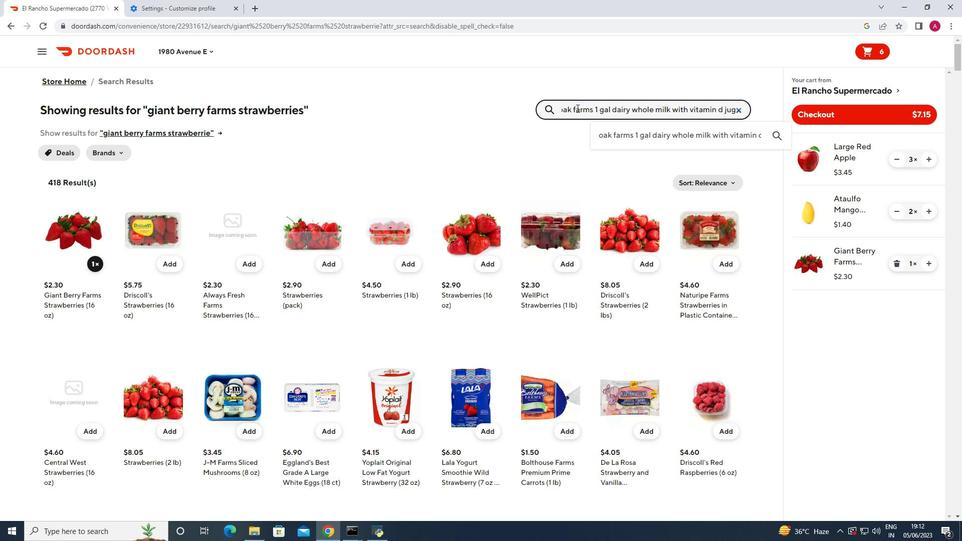 
Action: Mouse moved to (97, 241)
Screenshot: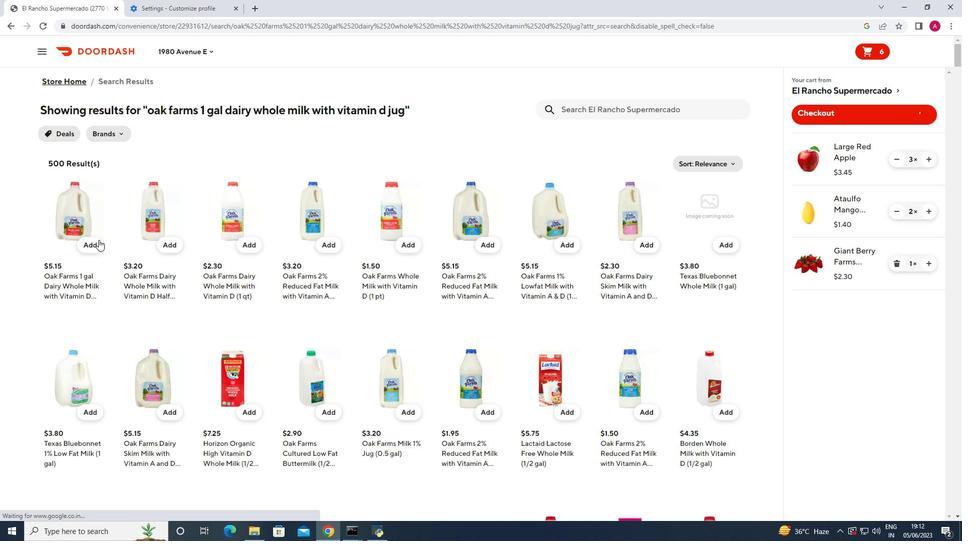 
Action: Mouse pressed left at (97, 241)
Screenshot: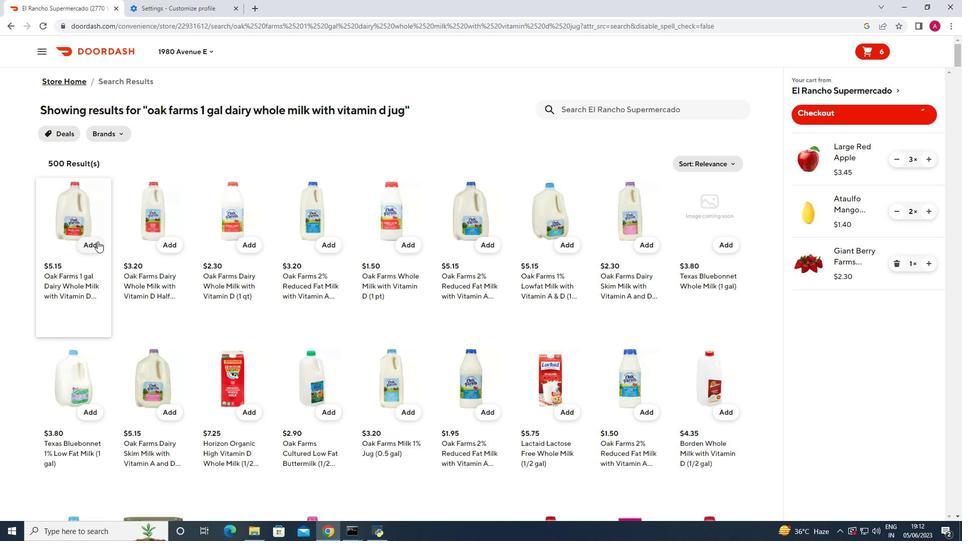 
Action: Mouse moved to (929, 313)
Screenshot: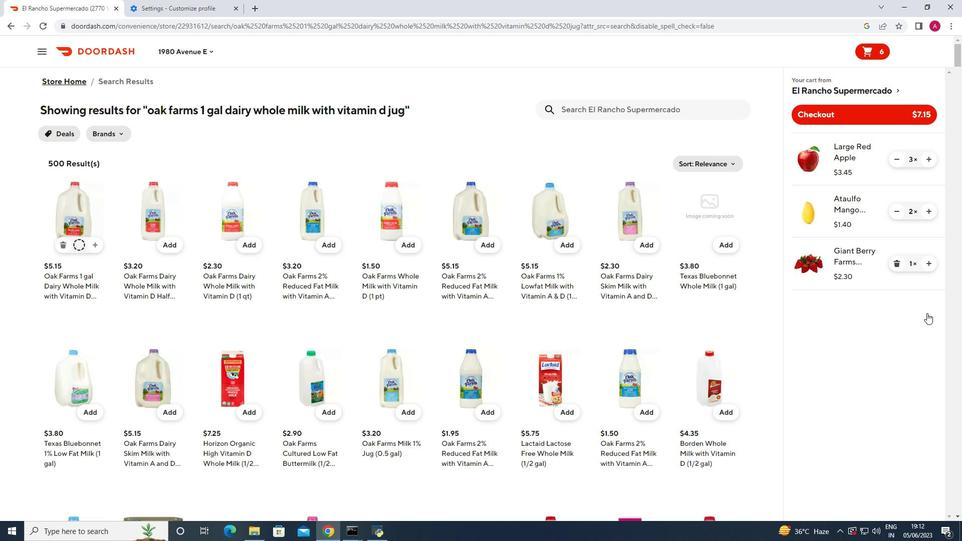 
Action: Mouse pressed left at (929, 313)
Screenshot: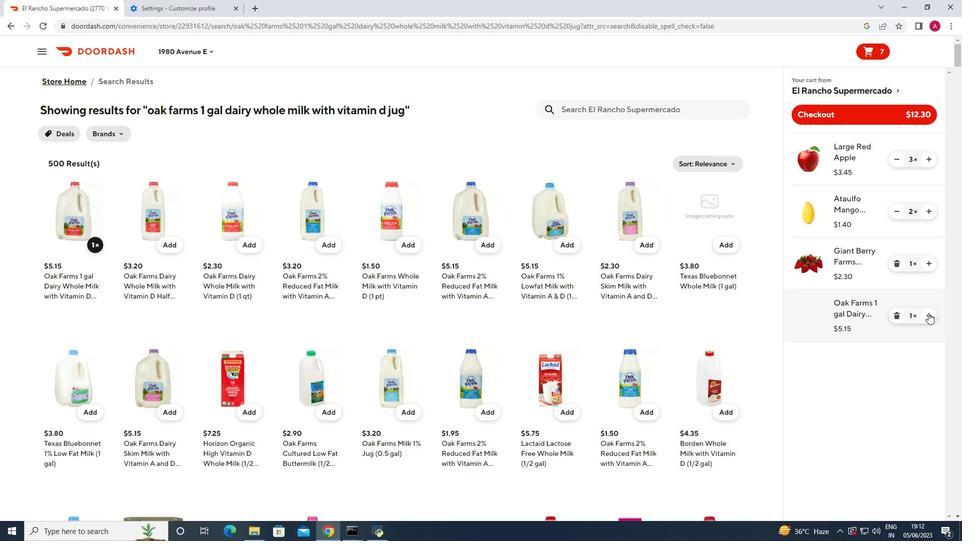
Action: Mouse moved to (574, 111)
Screenshot: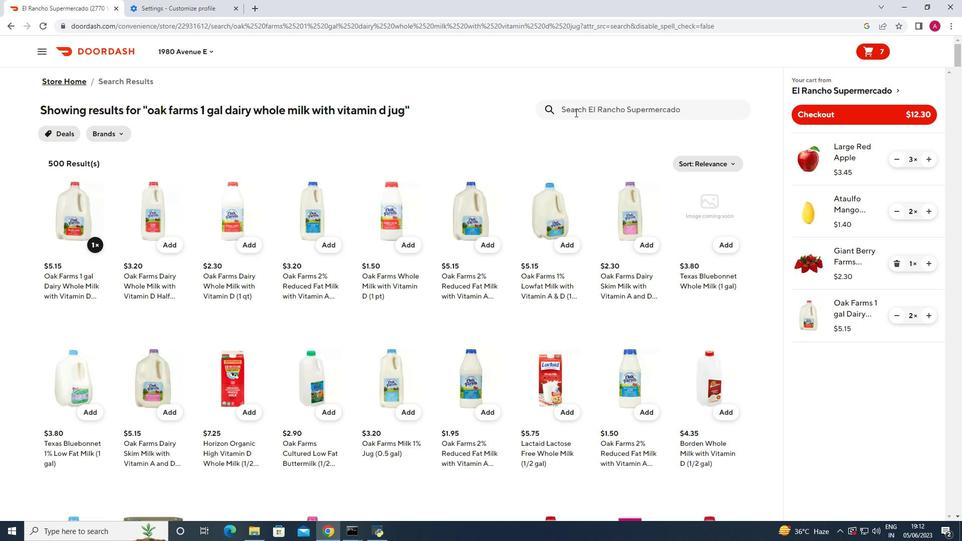 
Action: Mouse pressed left at (574, 111)
Screenshot: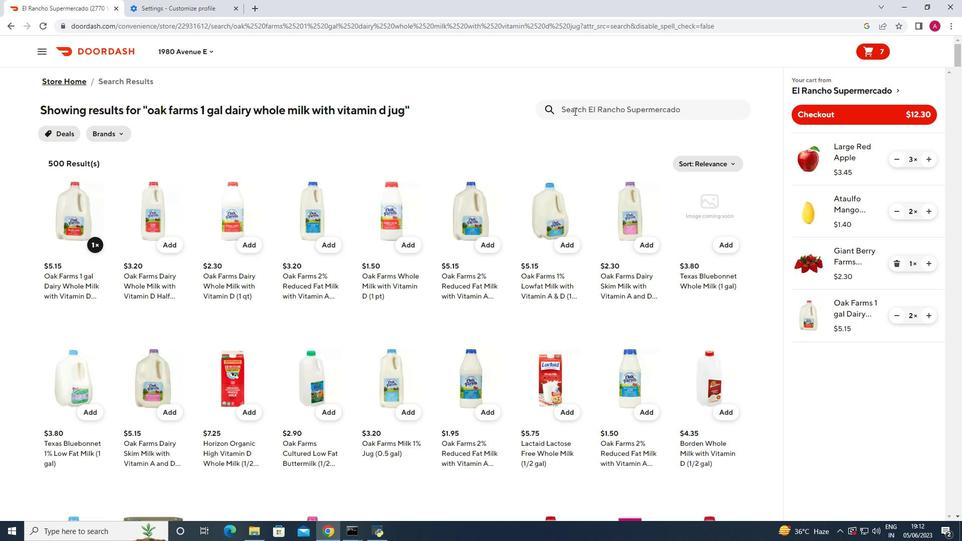 
Action: Key pressed best<Key.space>maid<Key.space>hamburger<Key.space>slices<Key.space>pickles<Key.enter>
Screenshot: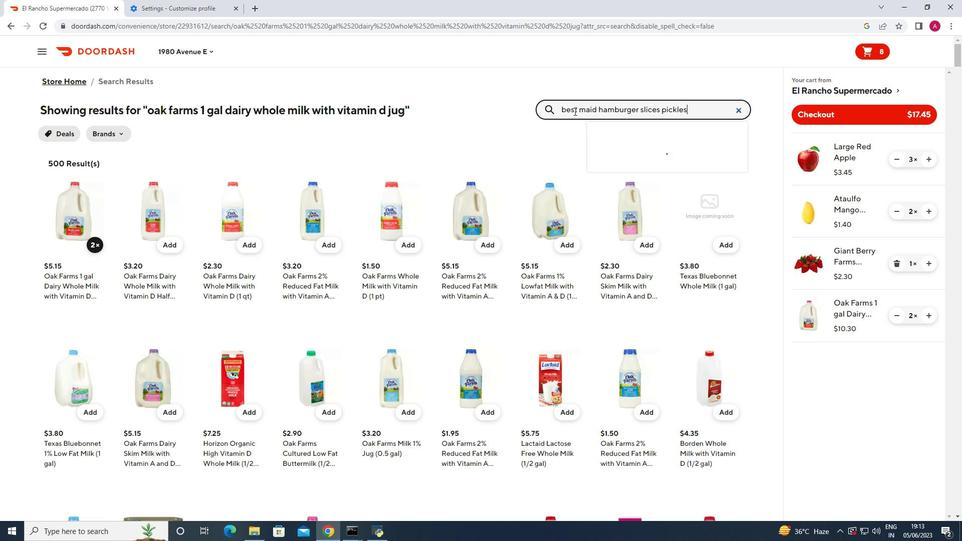 
Action: Mouse moved to (103, 246)
Screenshot: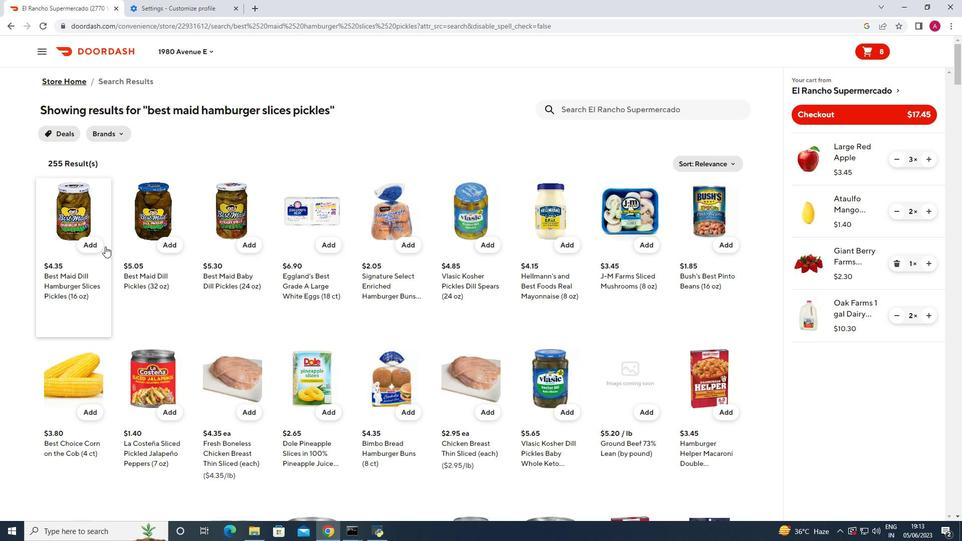 
Action: Mouse pressed left at (103, 246)
Screenshot: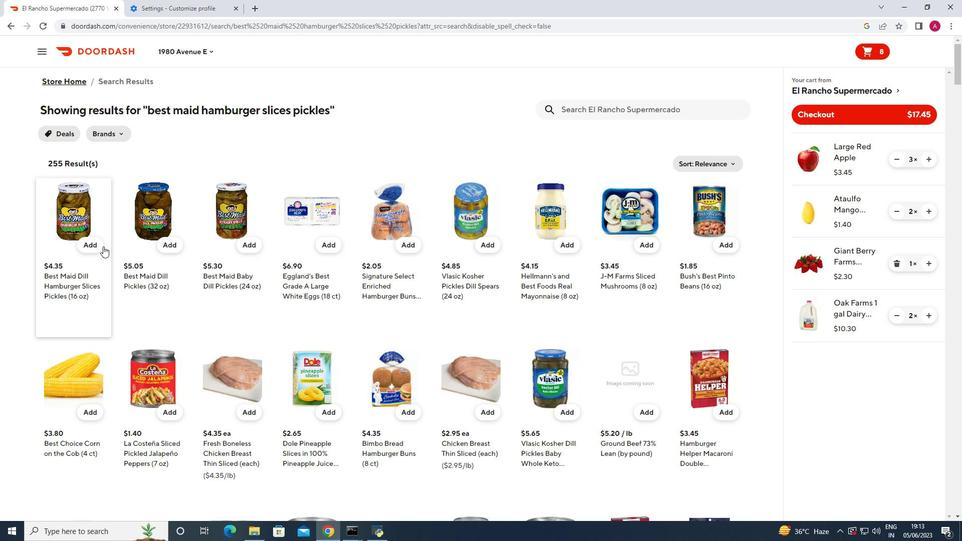 
Action: Mouse moved to (668, 500)
Screenshot: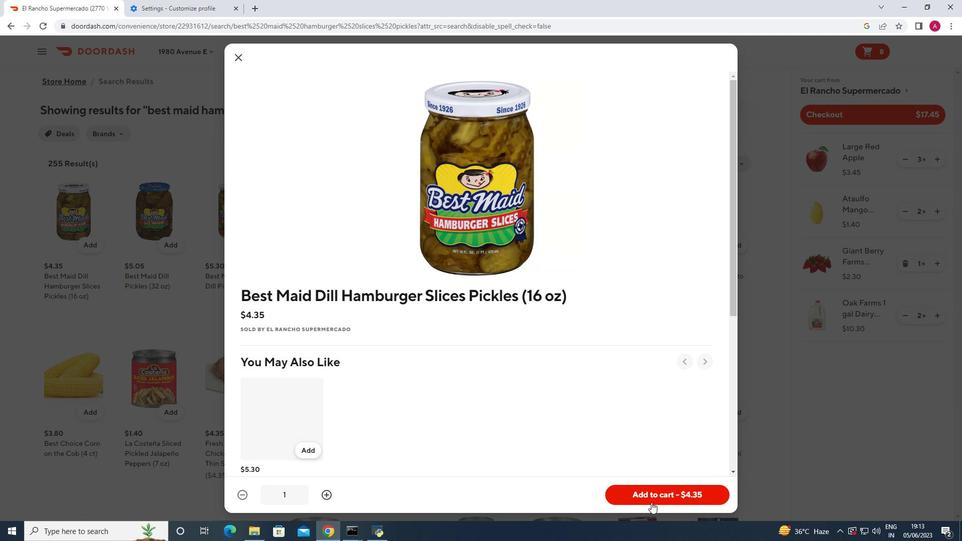 
Action: Mouse pressed left at (668, 500)
Screenshot: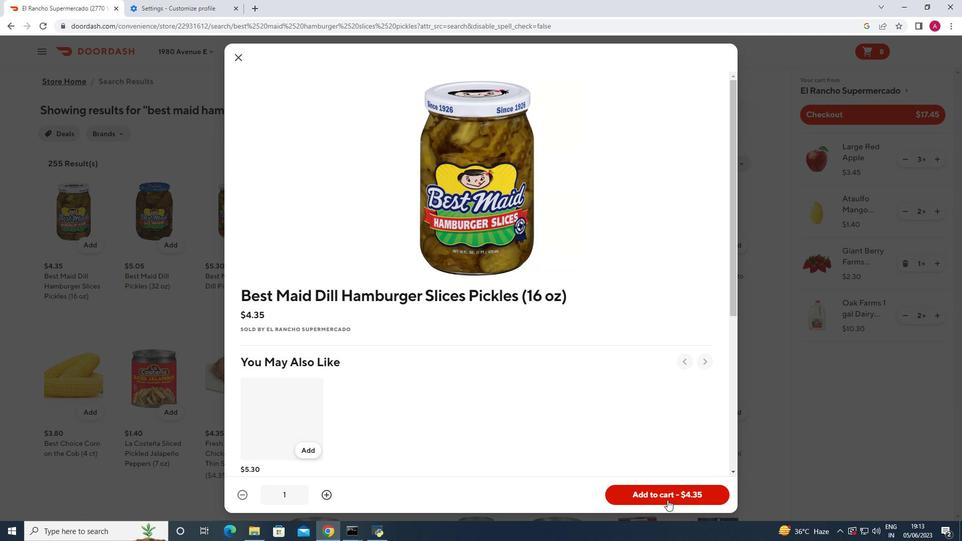 
Action: Mouse moved to (930, 370)
Screenshot: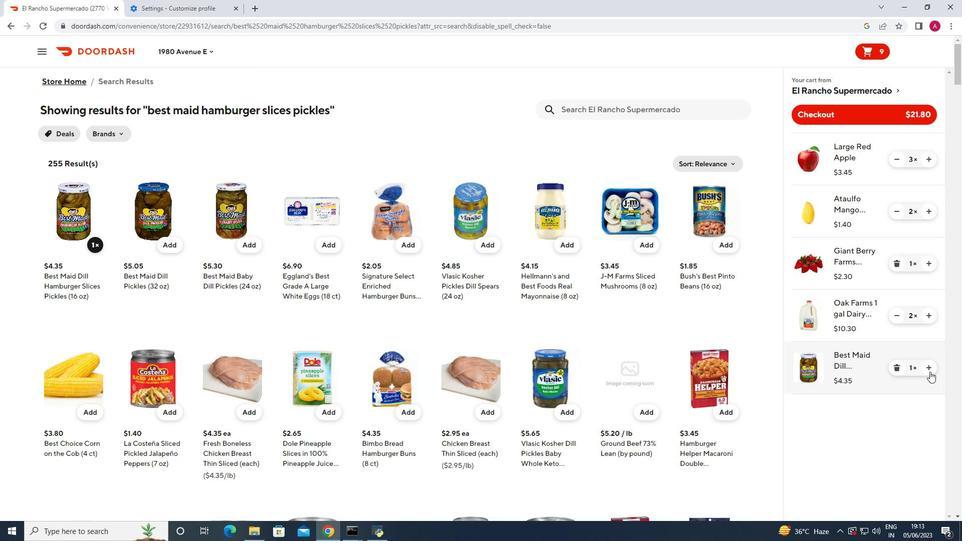 
Action: Mouse pressed left at (930, 370)
Screenshot: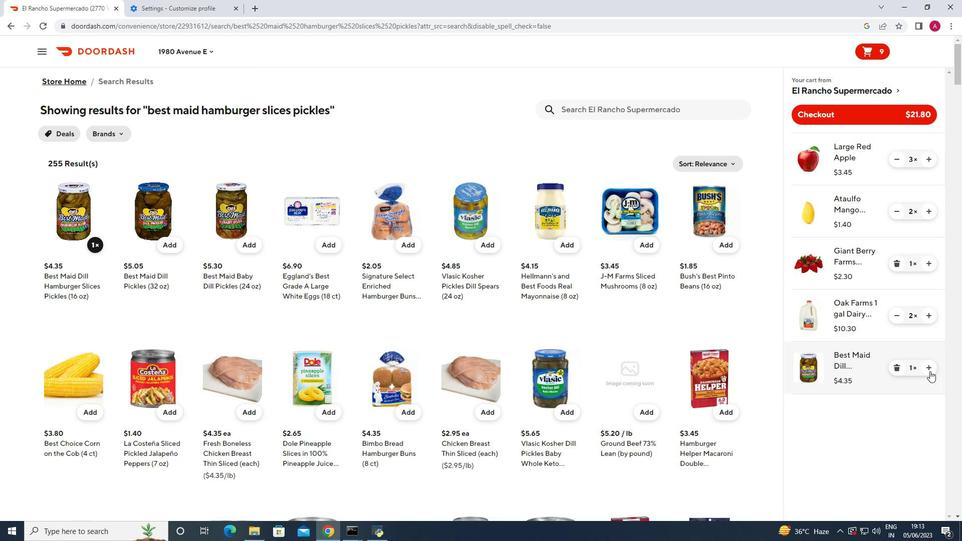 
Action: Mouse pressed left at (930, 370)
Screenshot: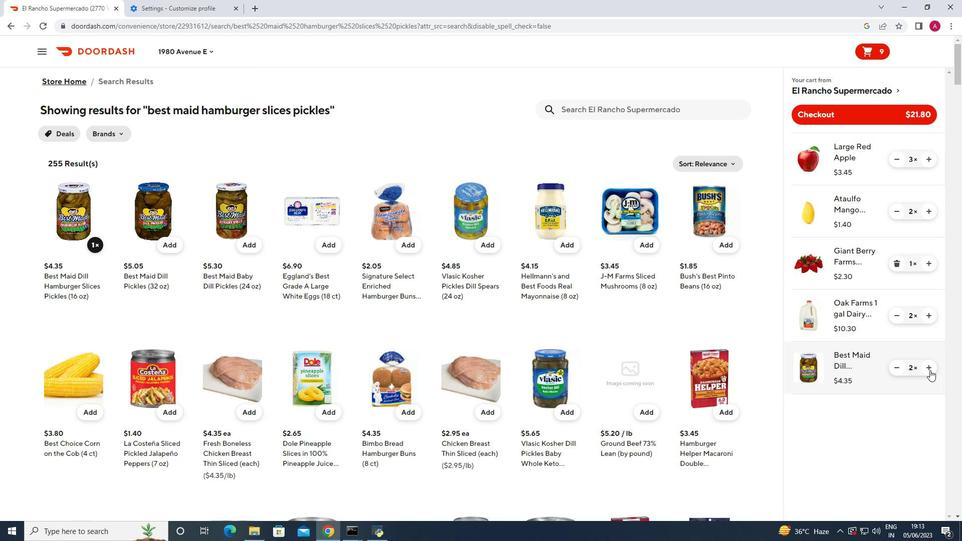
Action: Mouse moved to (565, 110)
Screenshot: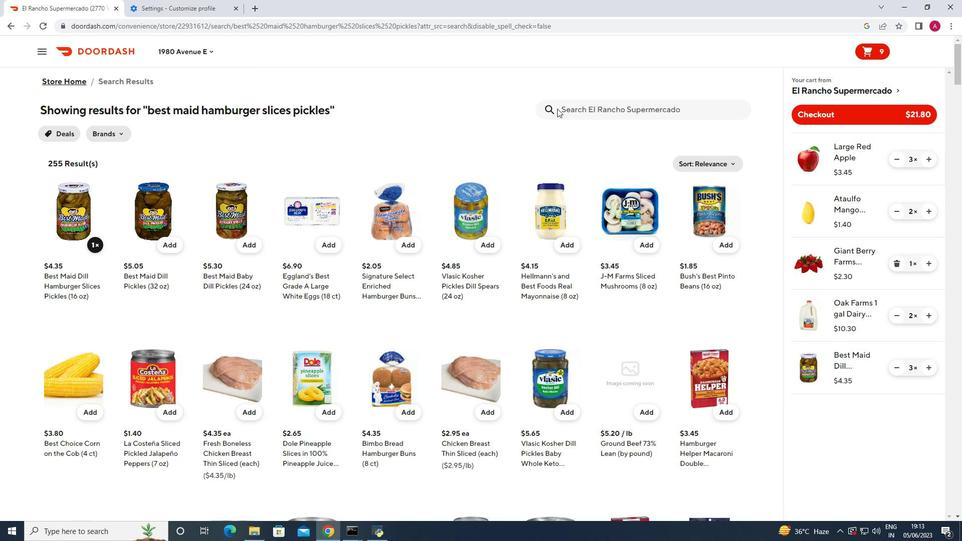 
Action: Mouse pressed left at (565, 110)
Screenshot: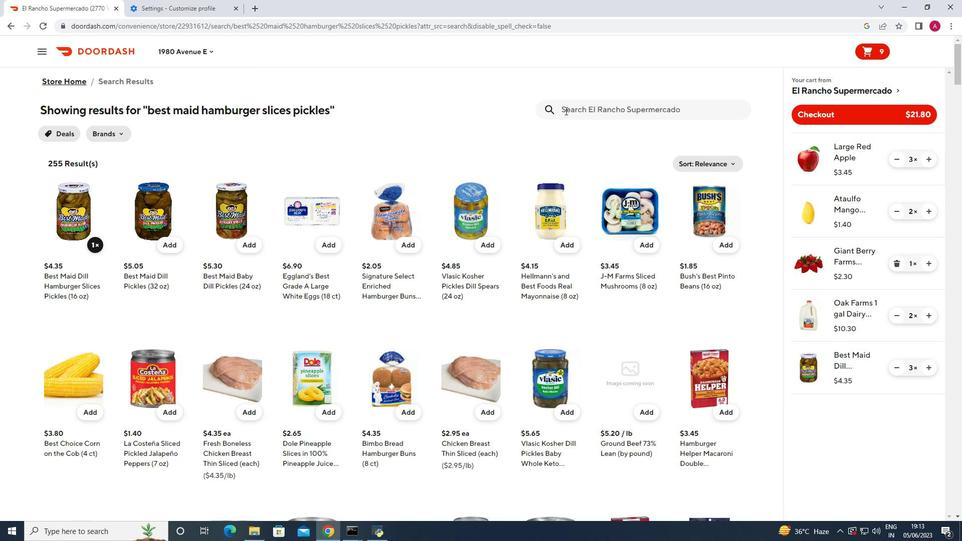 
Action: Key pressed bimbo<Key.space>roles<Key.space>de<Key.space>canela<Key.space>cinnamon<Key.space>rolls<Key.space>with<Key.space>raisins<Key.enter>
Screenshot: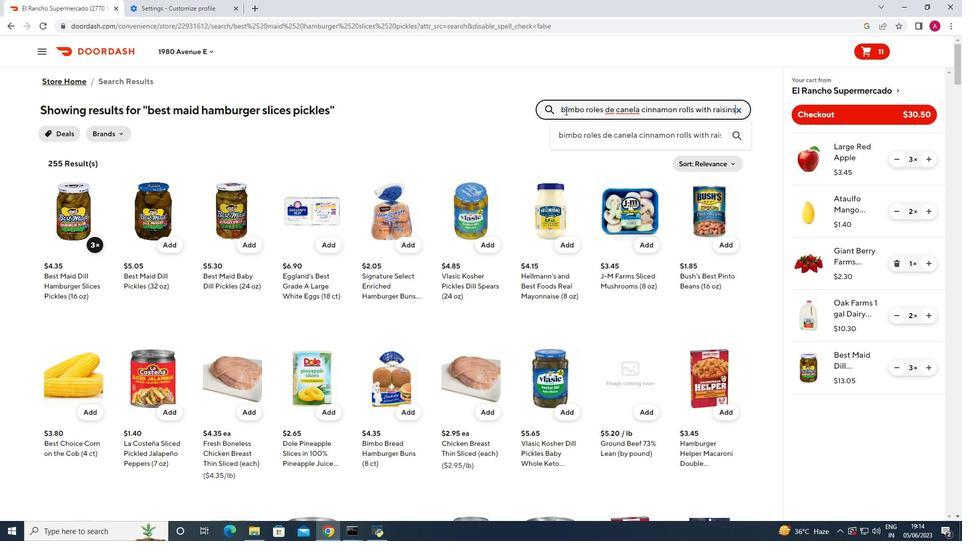
Action: Mouse moved to (567, 105)
Screenshot: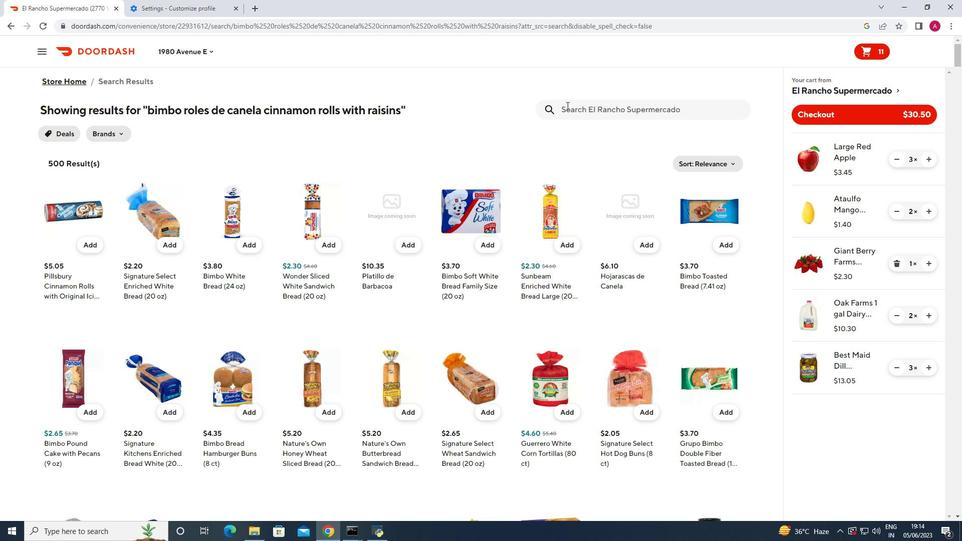 
Action: Mouse pressed left at (567, 105)
Screenshot: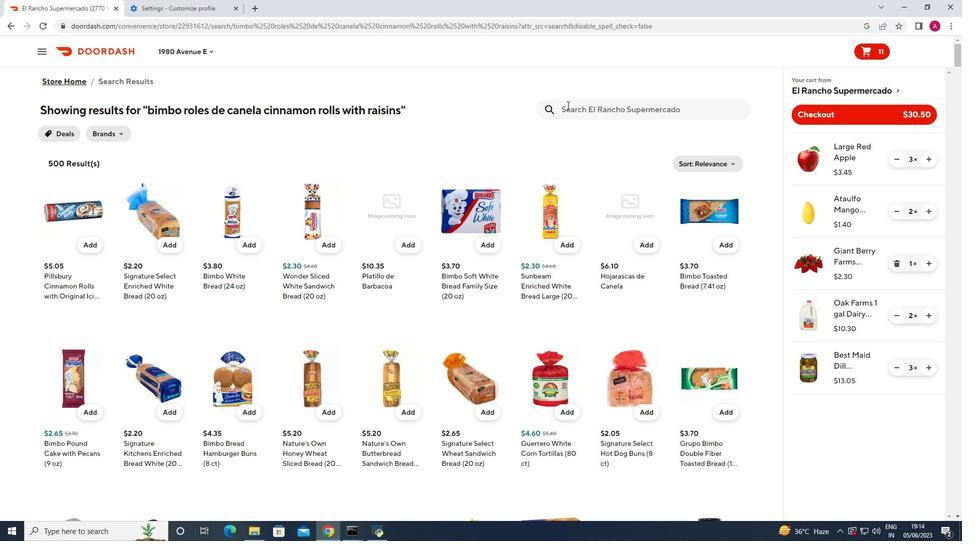 
Action: Mouse moved to (567, 107)
Screenshot: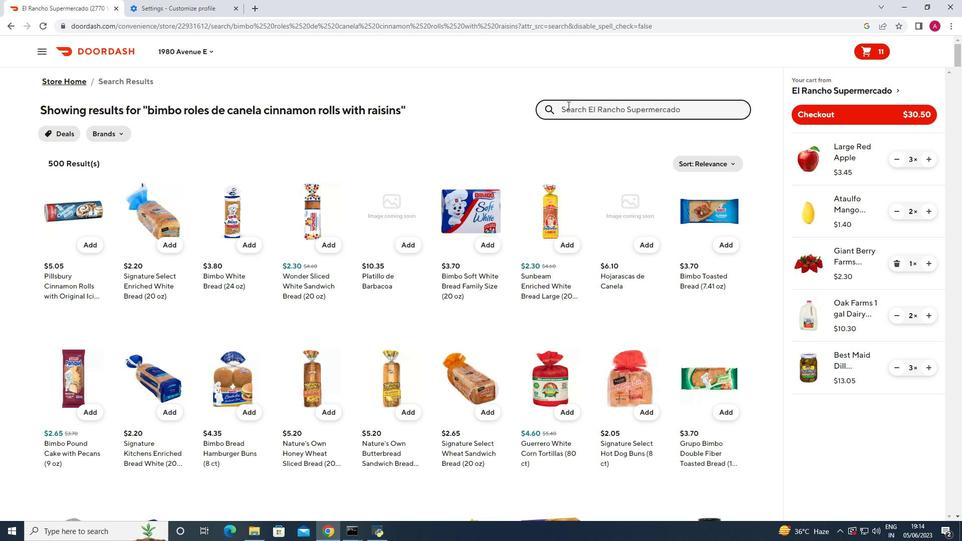 
Action: Key pressed coca<Key.space>cola<Key.space>soda<Key.space>bottle<Key.space><Key.enter>
Screenshot: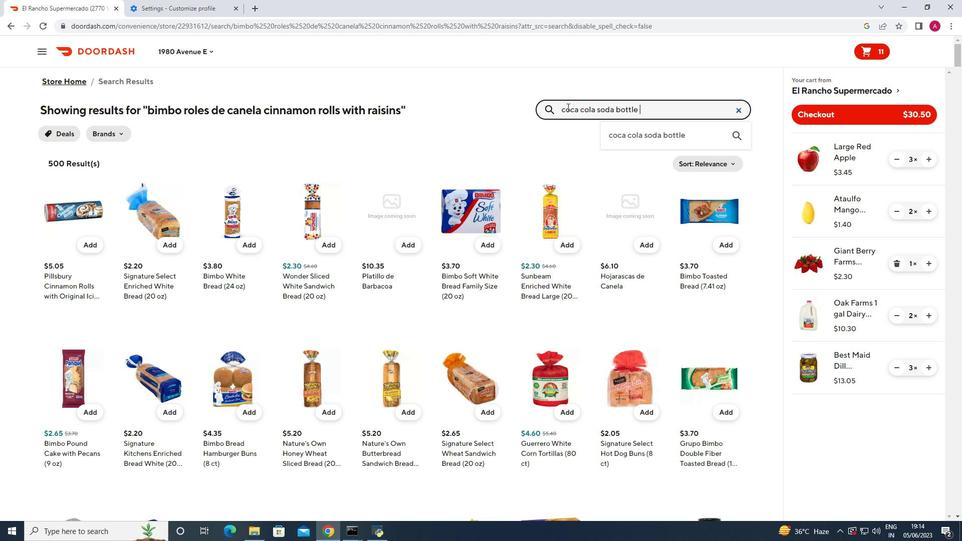 
Action: Mouse moved to (254, 251)
Screenshot: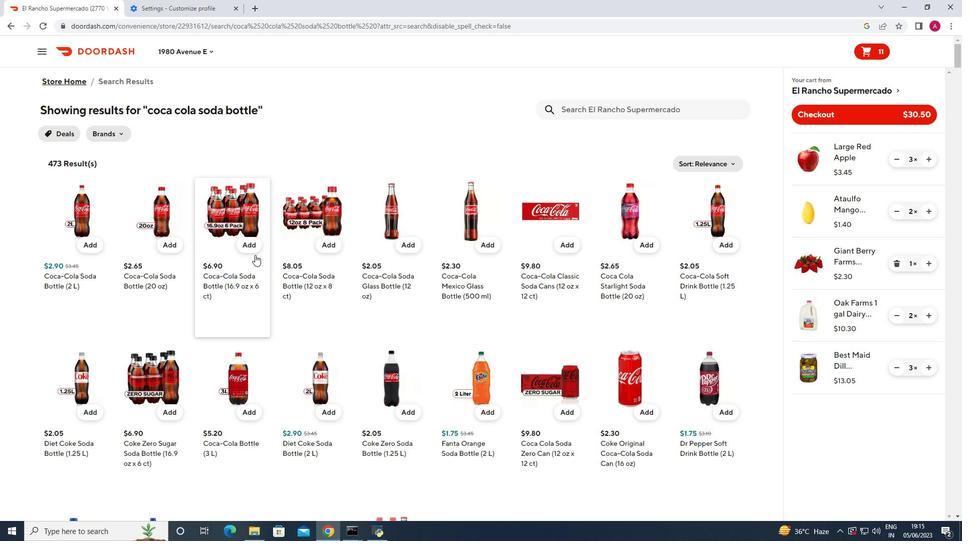
Action: Mouse pressed left at (254, 251)
Screenshot: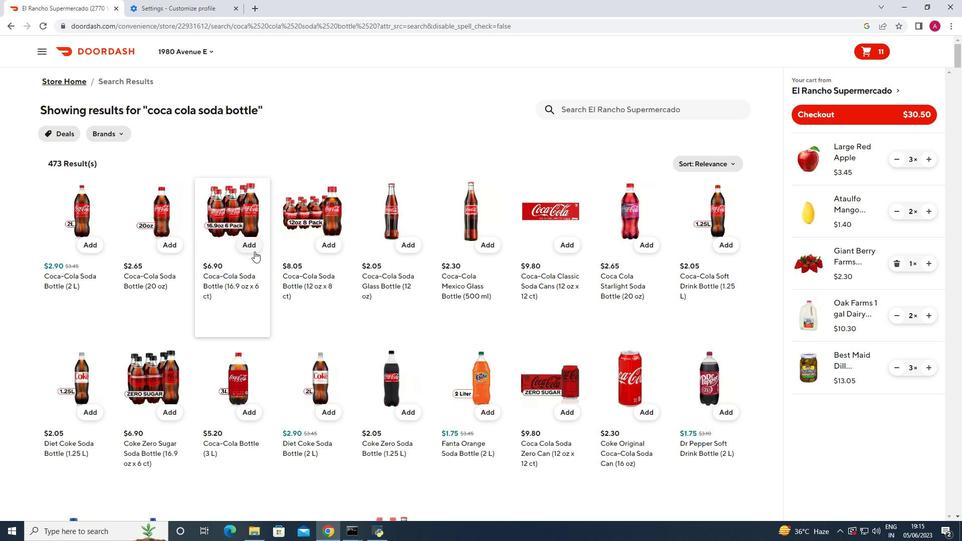 
Action: Mouse moved to (929, 418)
Screenshot: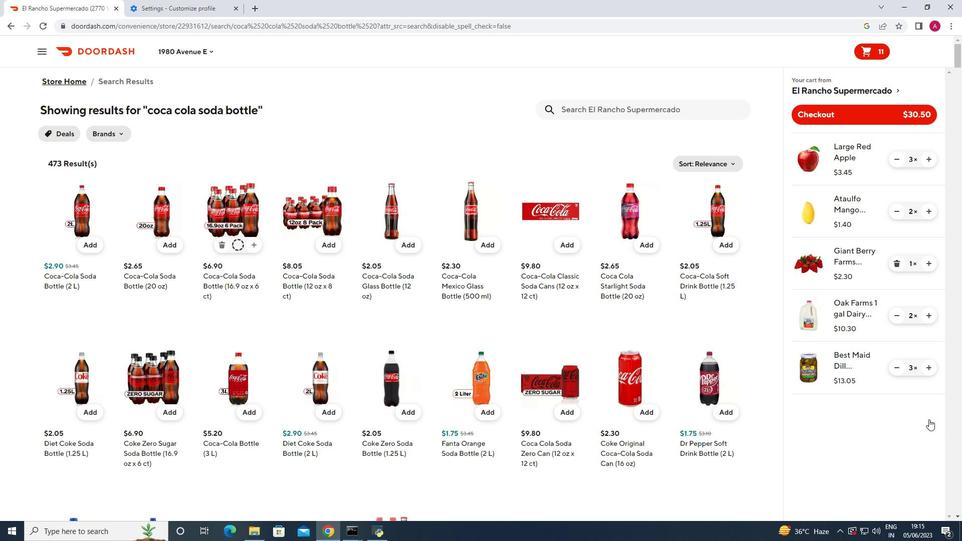 
Action: Mouse pressed left at (929, 418)
Screenshot: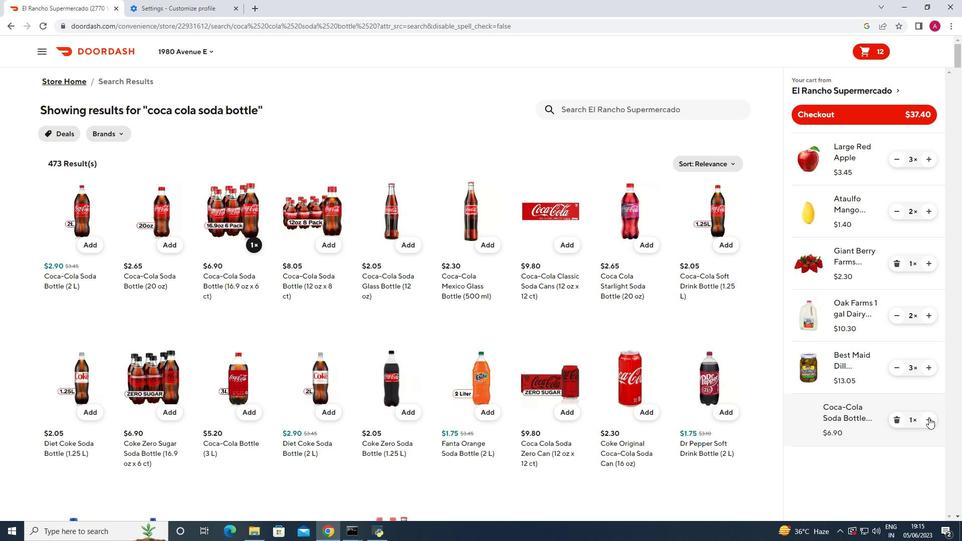 
Action: Mouse moved to (564, 106)
Screenshot: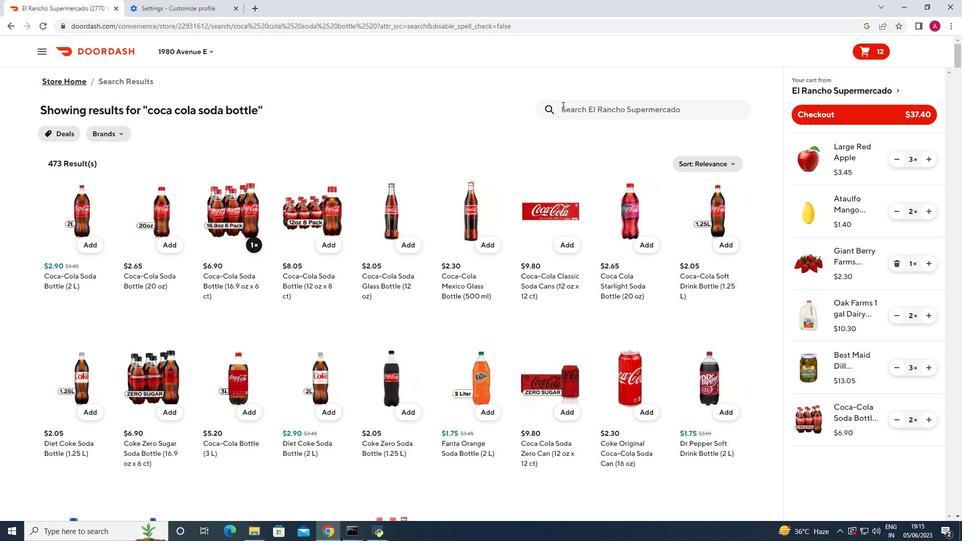 
Action: Mouse pressed left at (564, 106)
Screenshot: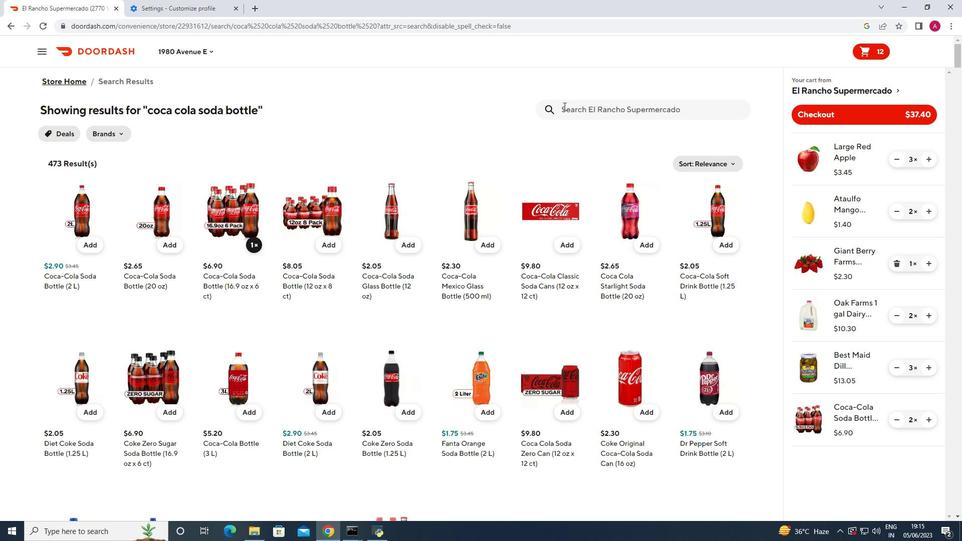 
Action: Key pressed signature<Key.space>select<Key.space>tomatoes<Key.space>diced<Key.space><Key.enter>
Screenshot: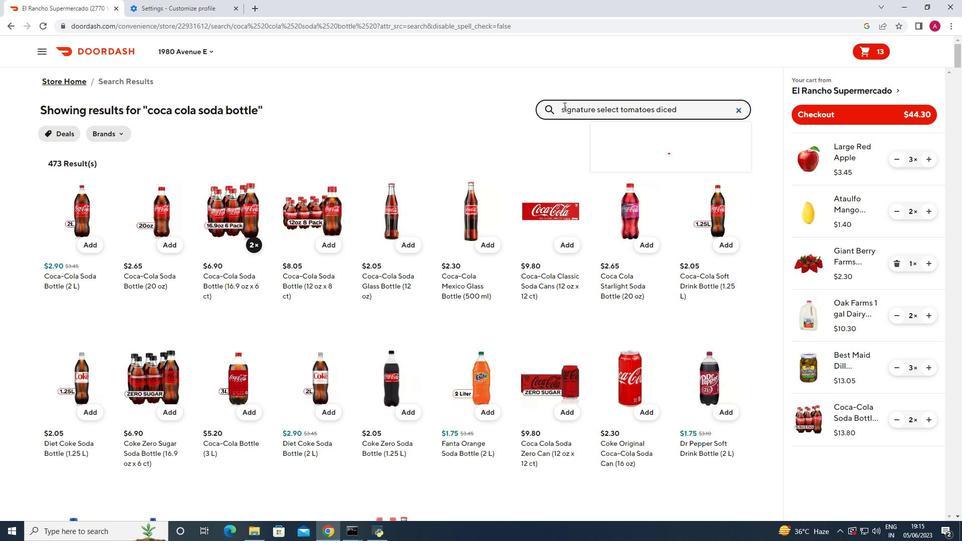 
Action: Mouse pressed left at (564, 106)
Screenshot: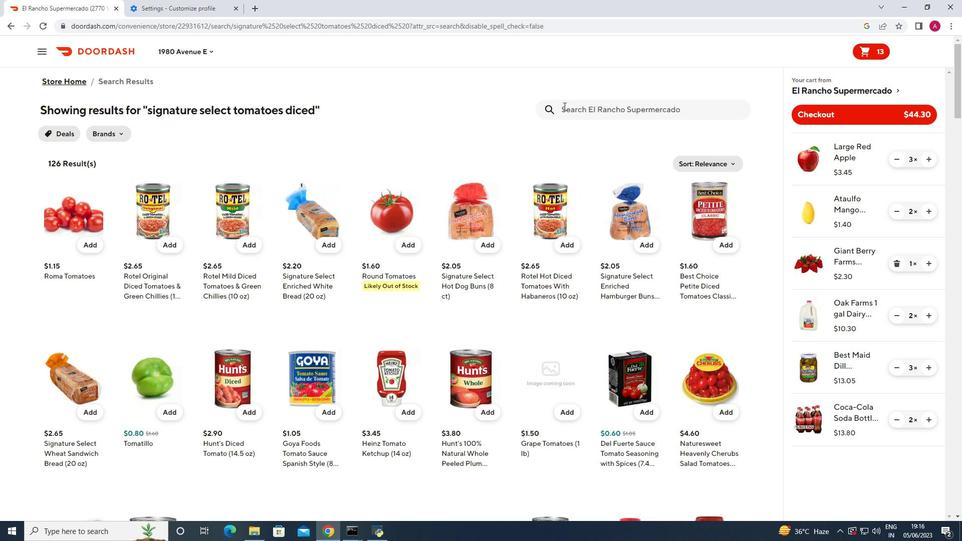 
Action: Mouse moved to (564, 106)
Screenshot: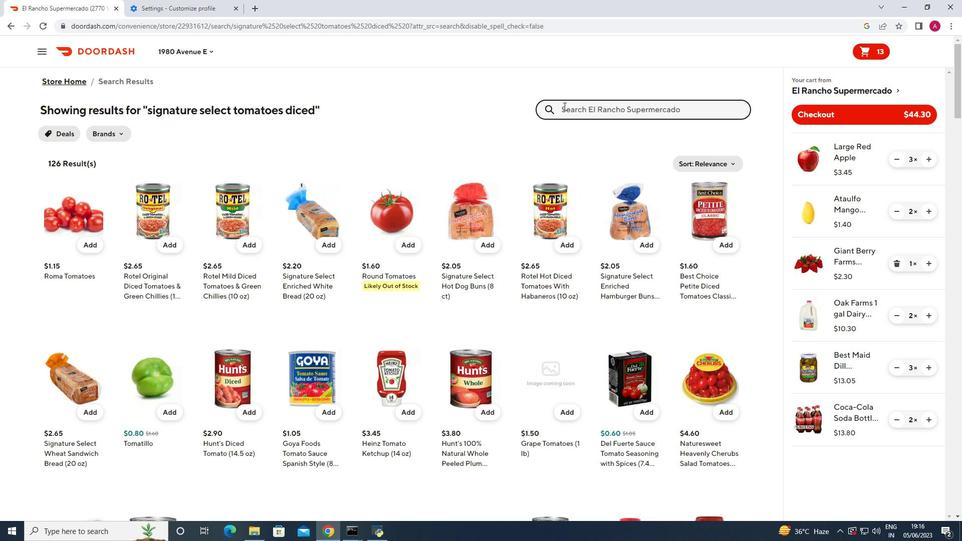 
Action: Key pressed taco<Key.space>bell<Key.space>original<Key.space>taco<Key.space>seasoning<Key.space>mixed<Key.space>packet<Key.space><Key.enter>
Screenshot: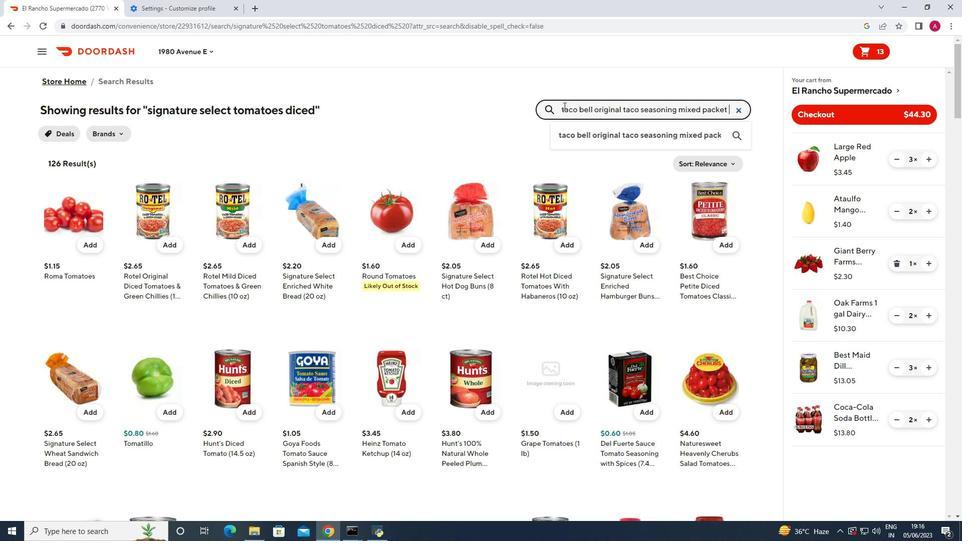
Action: Mouse moved to (94, 246)
Screenshot: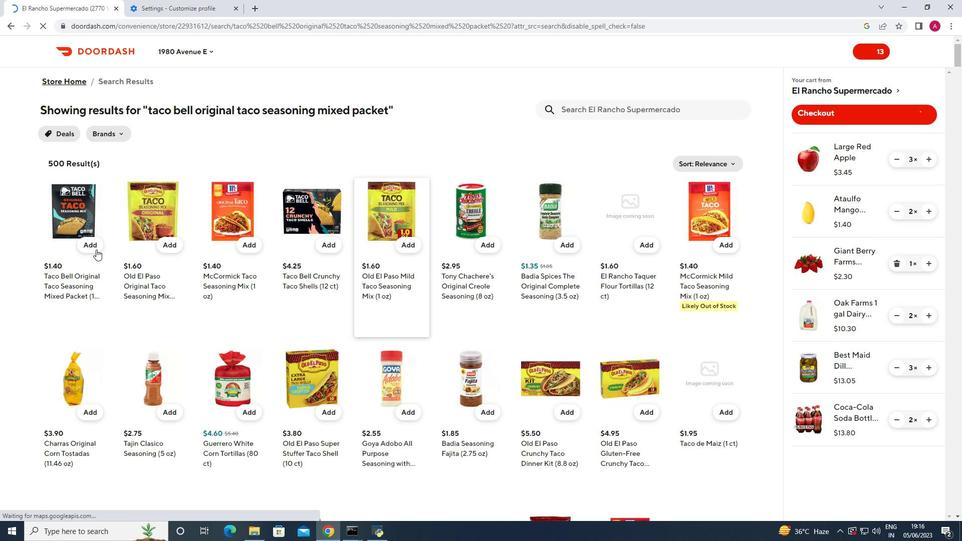
Action: Mouse pressed left at (94, 246)
Screenshot: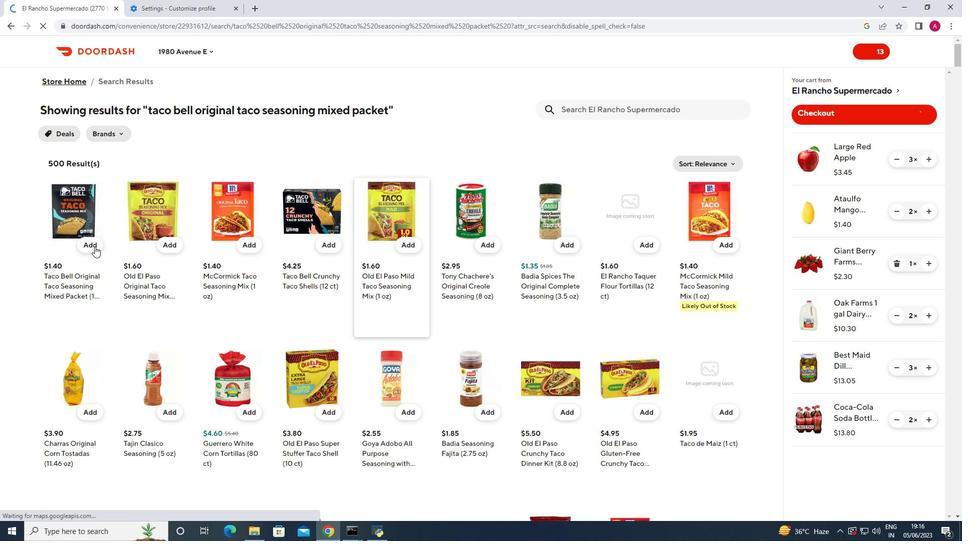 
Action: Mouse moved to (934, 473)
Screenshot: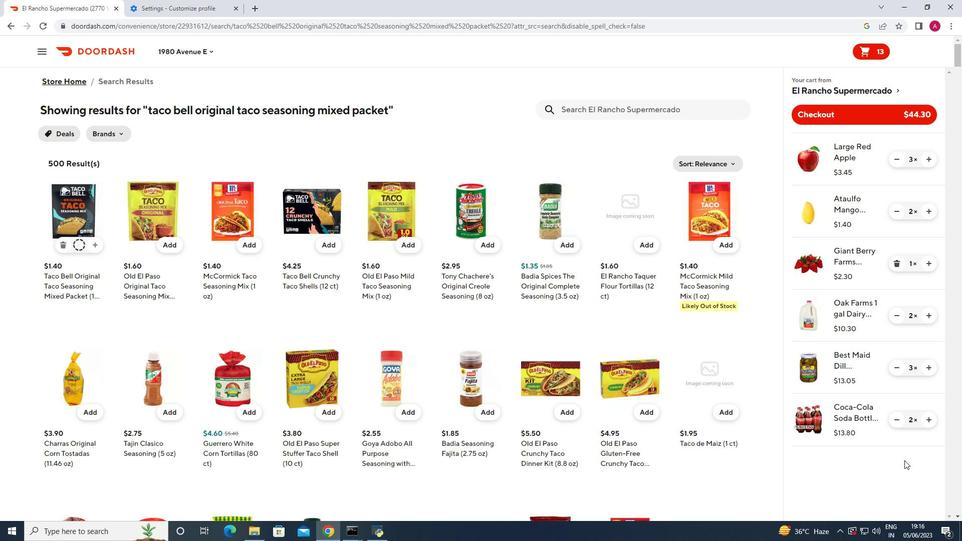 
Action: Mouse pressed left at (934, 473)
Screenshot: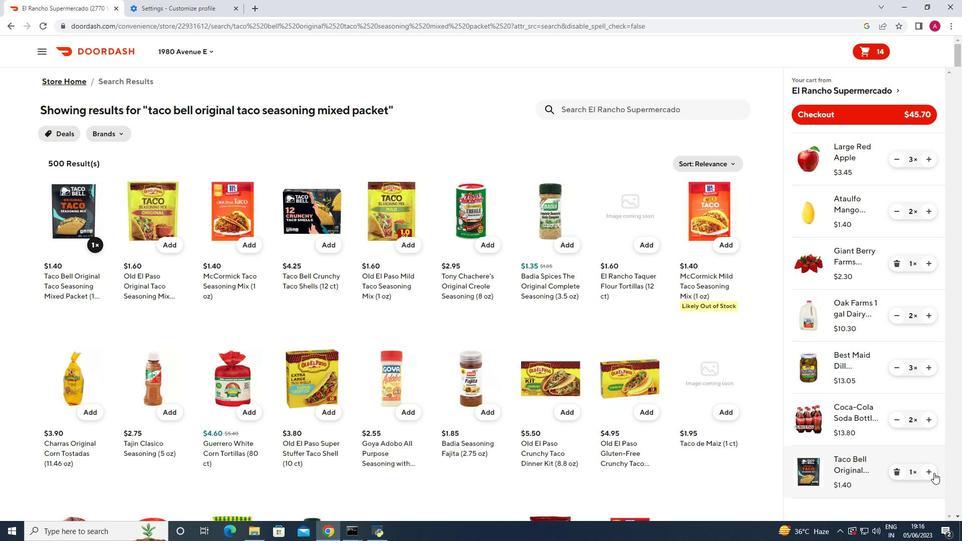 
Action: Mouse moved to (831, 119)
Screenshot: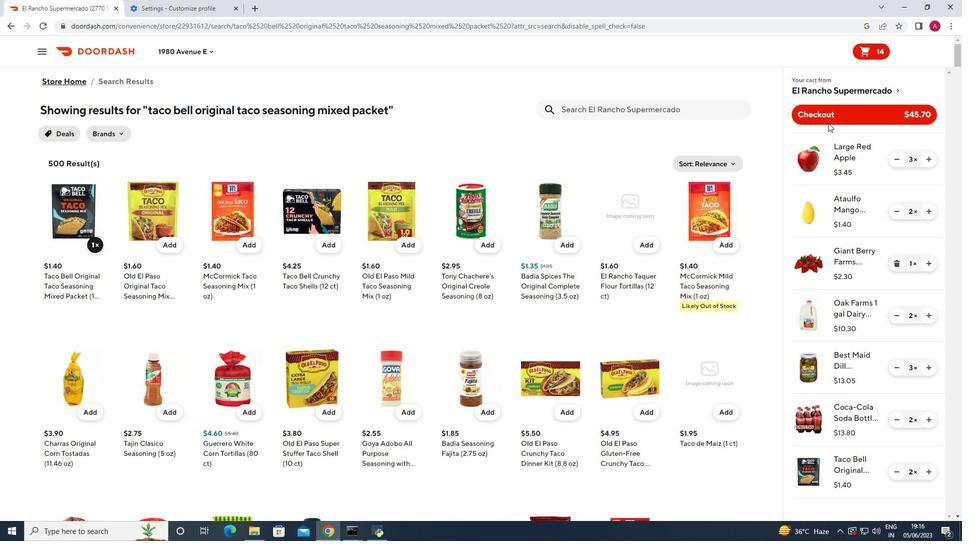 
Action: Mouse pressed left at (831, 119)
Screenshot: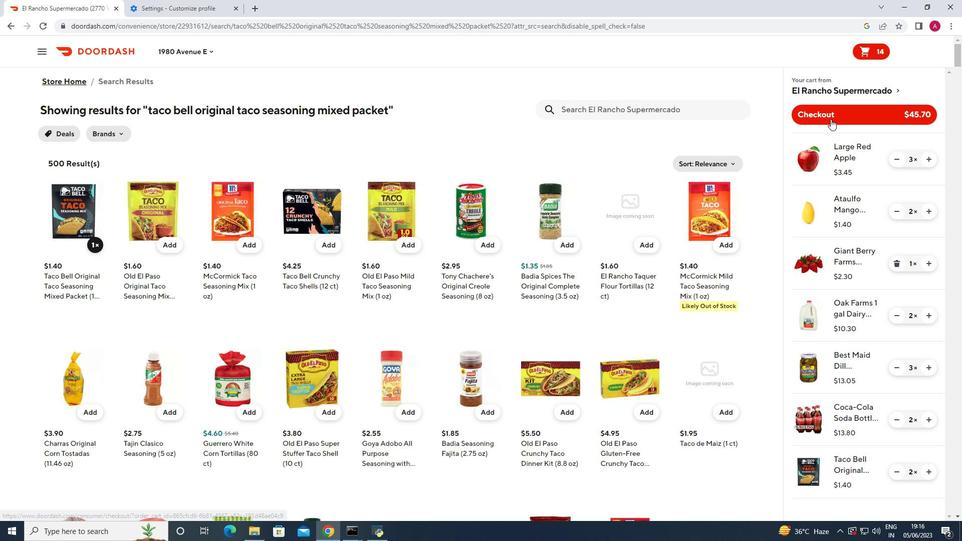 
